 Task: Open Card Card0000000065 in Board Board0000000017 in Workspace WS0000000006 in Trello. Add Member Ayush98111@gmail.com to Card Card0000000065 in Board Board0000000017 in Workspace WS0000000006 in Trello. Add Purple Label titled Label0000000065 to Card Card0000000065 in Board Board0000000017 in Workspace WS0000000006 in Trello. Add Checklist CL0000000065 to Card Card0000000065 in Board Board0000000017 in Workspace WS0000000006 in Trello. Add Dates with Start Date as Aug 01 2023 and Due Date as Aug 31 2023 to Card Card0000000065 in Board Board0000000017 in Workspace WS0000000006 in Trello
Action: Mouse moved to (145, 436)
Screenshot: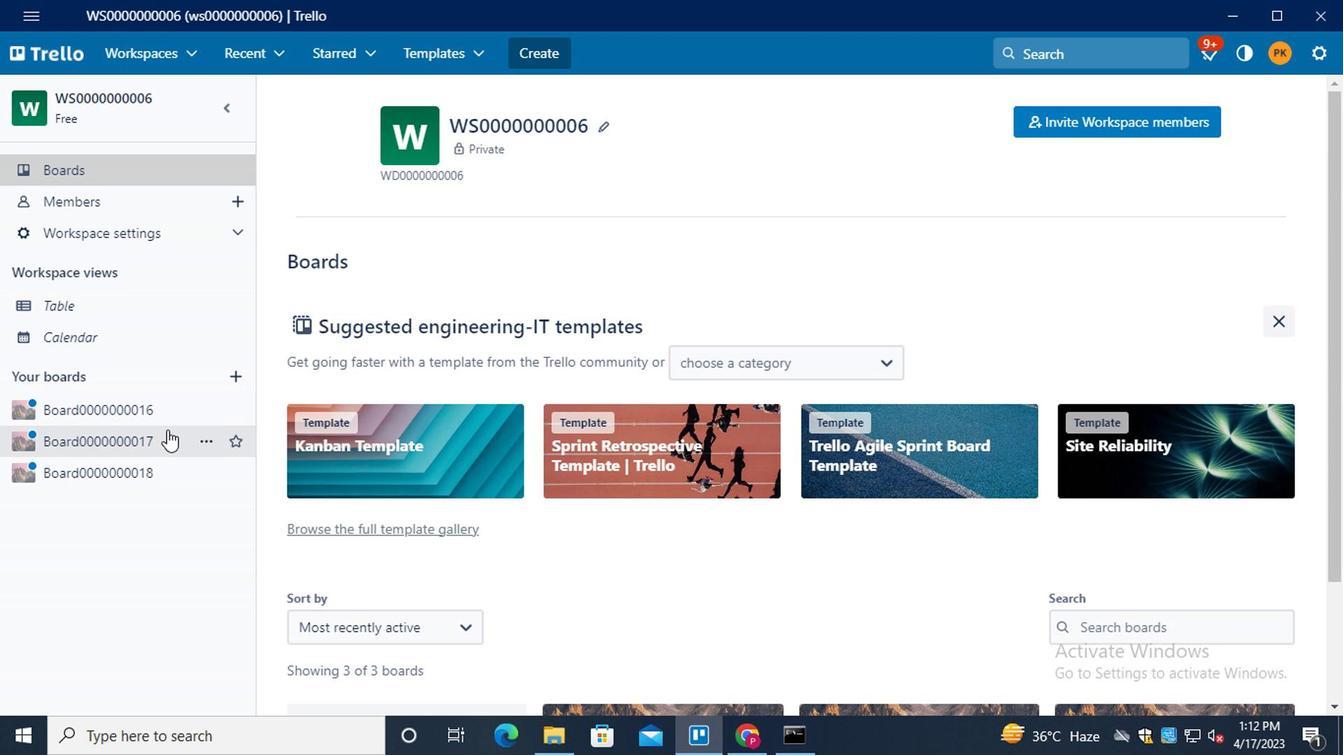 
Action: Mouse pressed left at (145, 436)
Screenshot: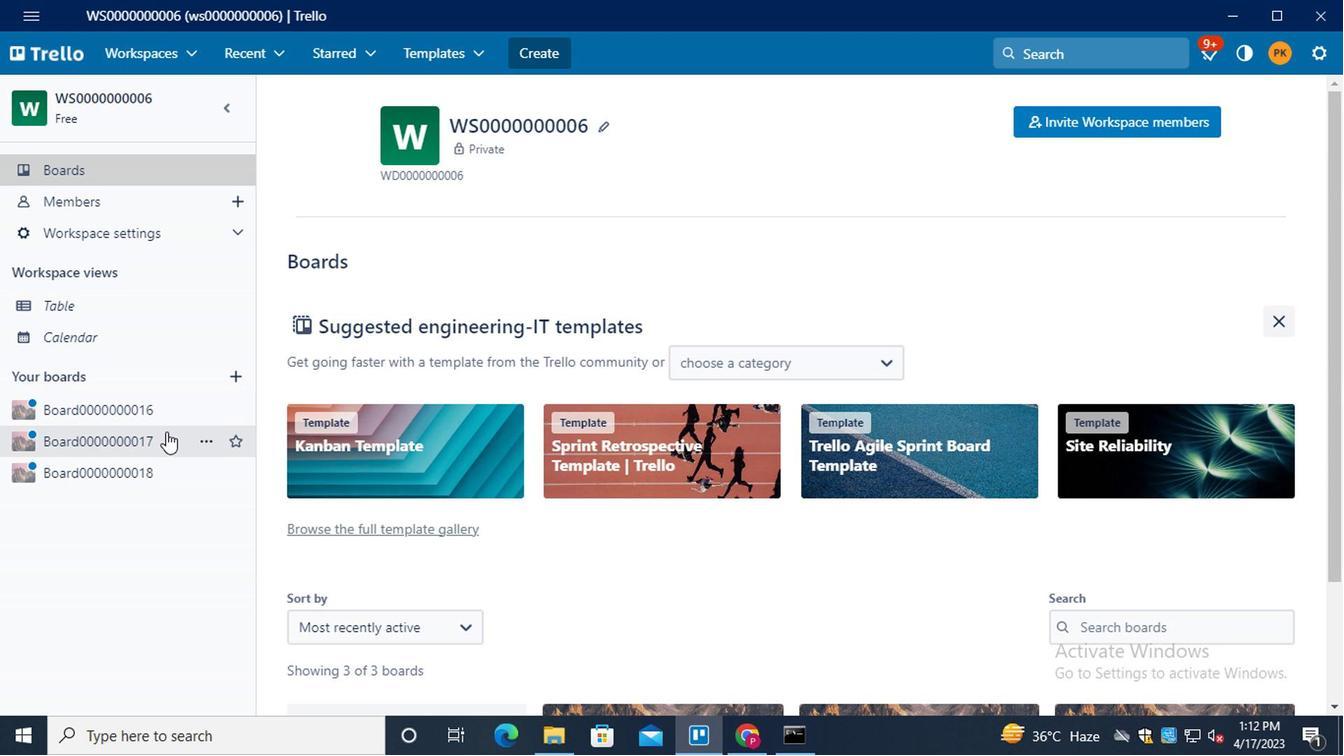 
Action: Mouse moved to (354, 173)
Screenshot: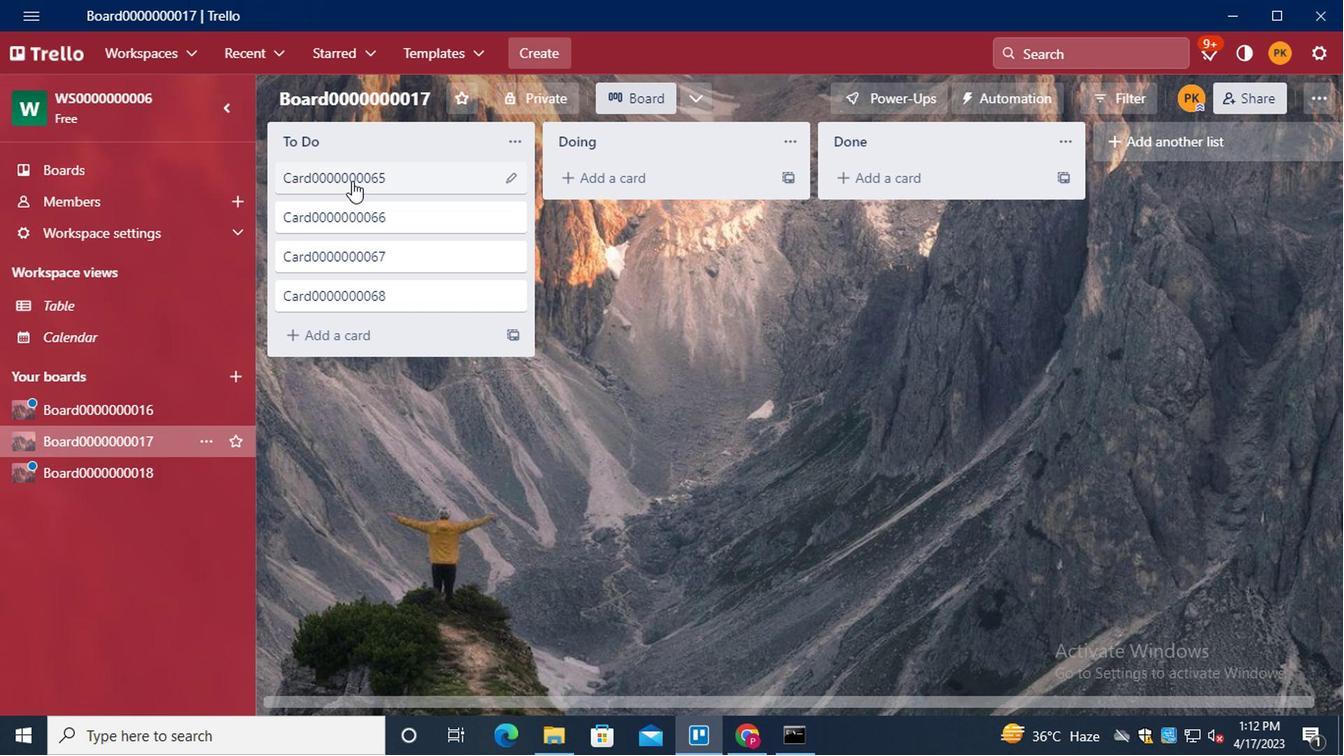 
Action: Mouse pressed left at (354, 173)
Screenshot: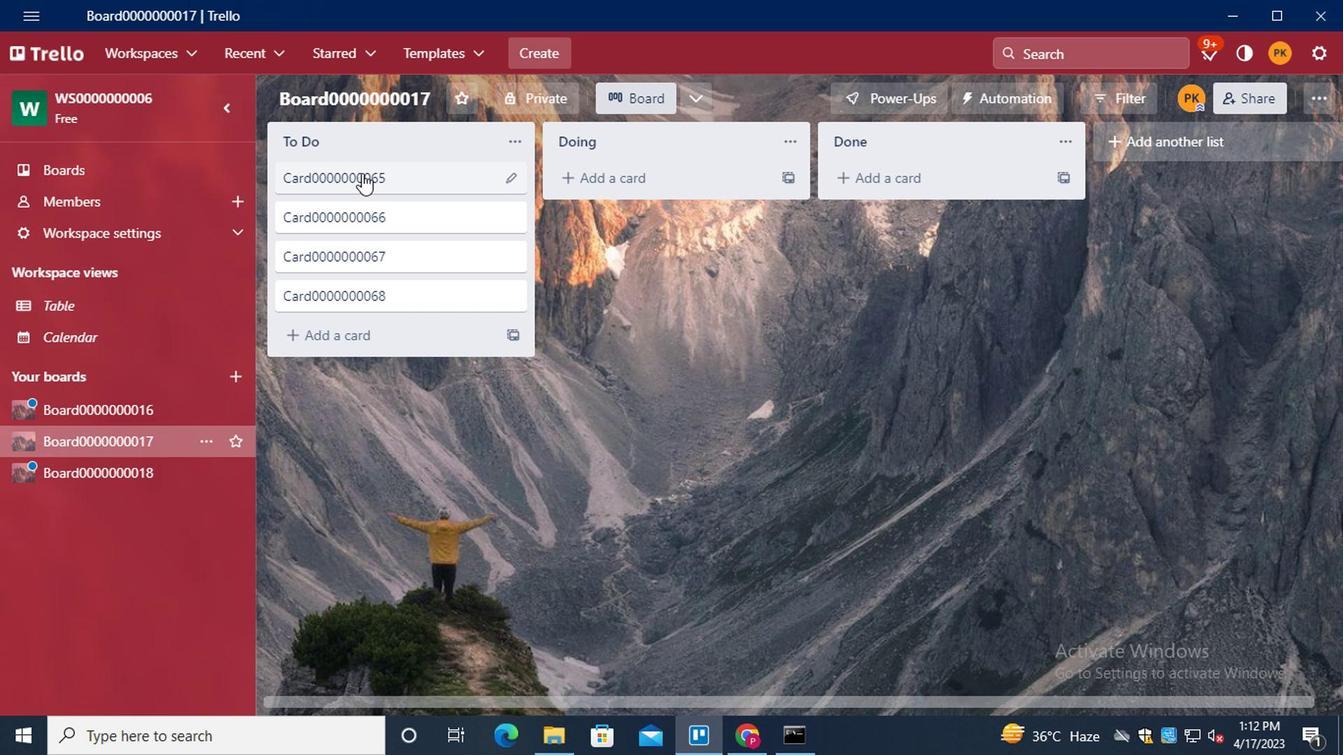 
Action: Mouse moved to (941, 190)
Screenshot: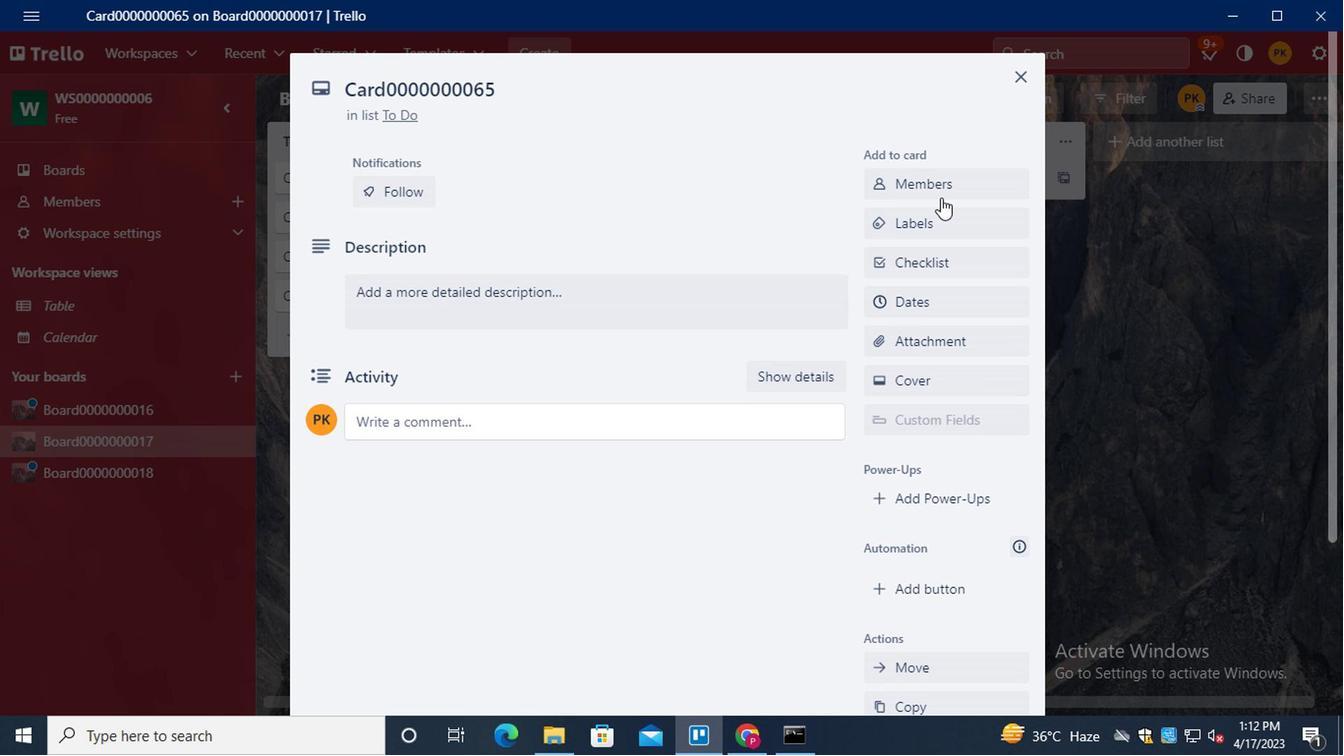 
Action: Mouse pressed left at (941, 190)
Screenshot: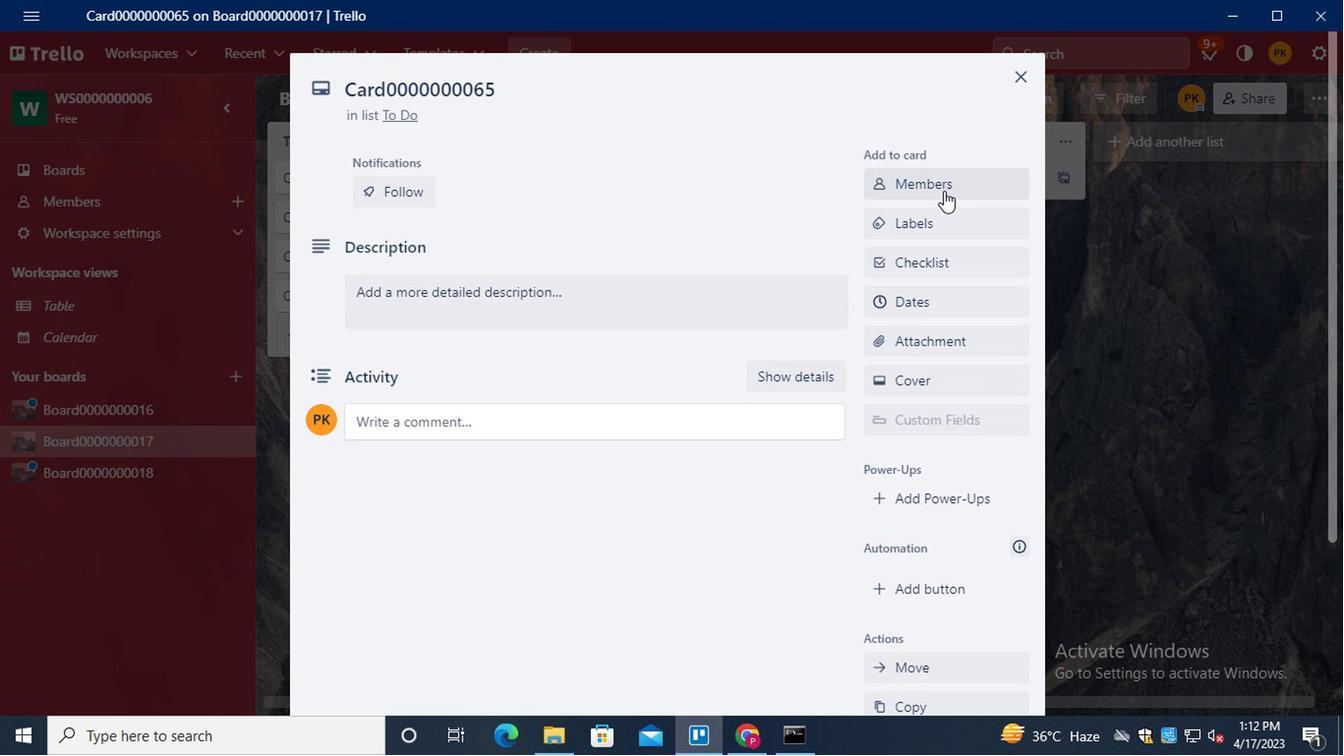 
Action: Key pressed <Key.shift>
Screenshot: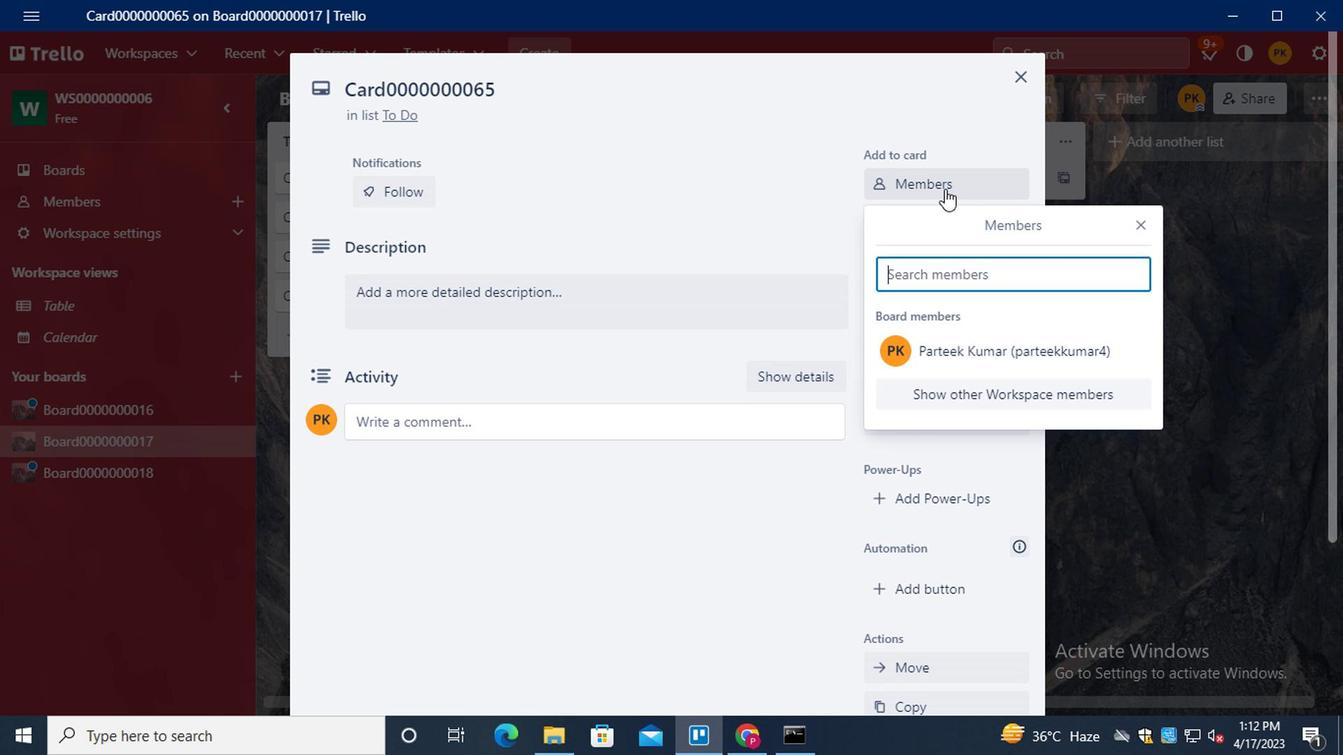 
Action: Mouse moved to (921, 186)
Screenshot: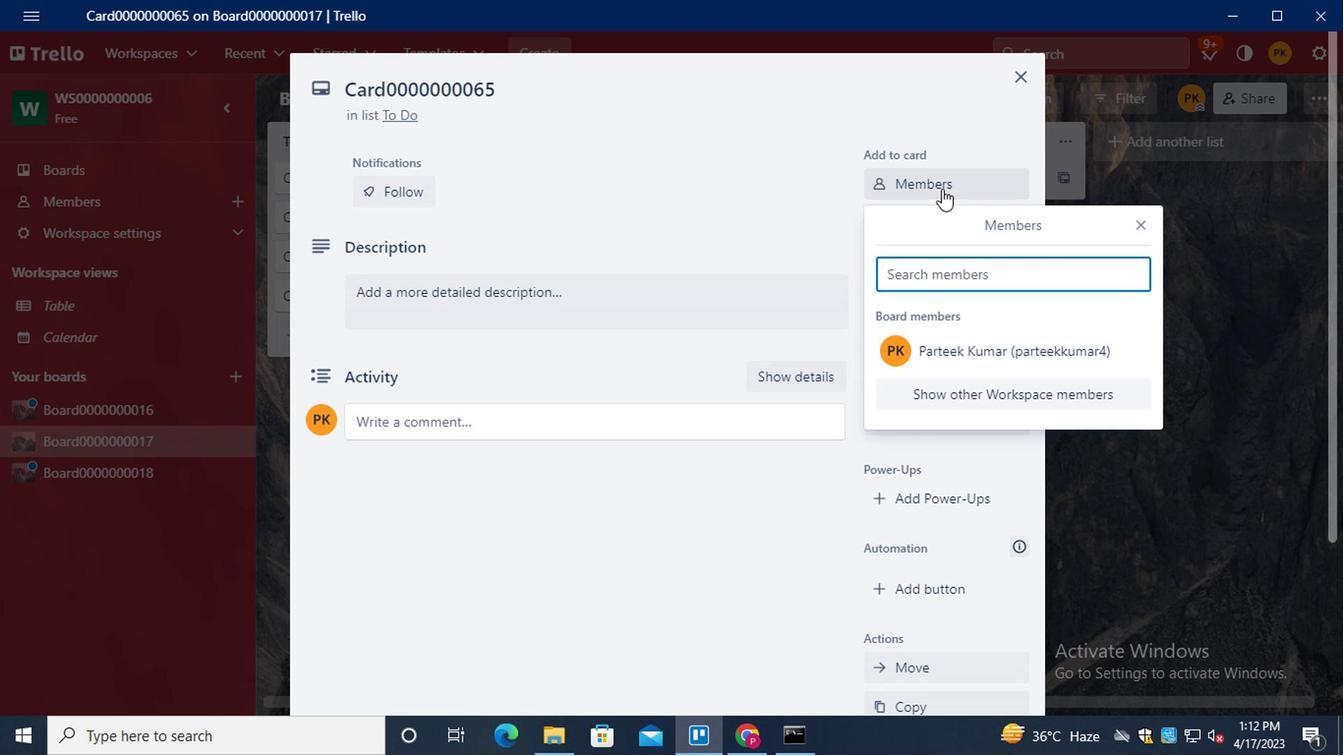 
Action: Key pressed AYUSH98111<Key.shift>@GMAIL.COM
Screenshot: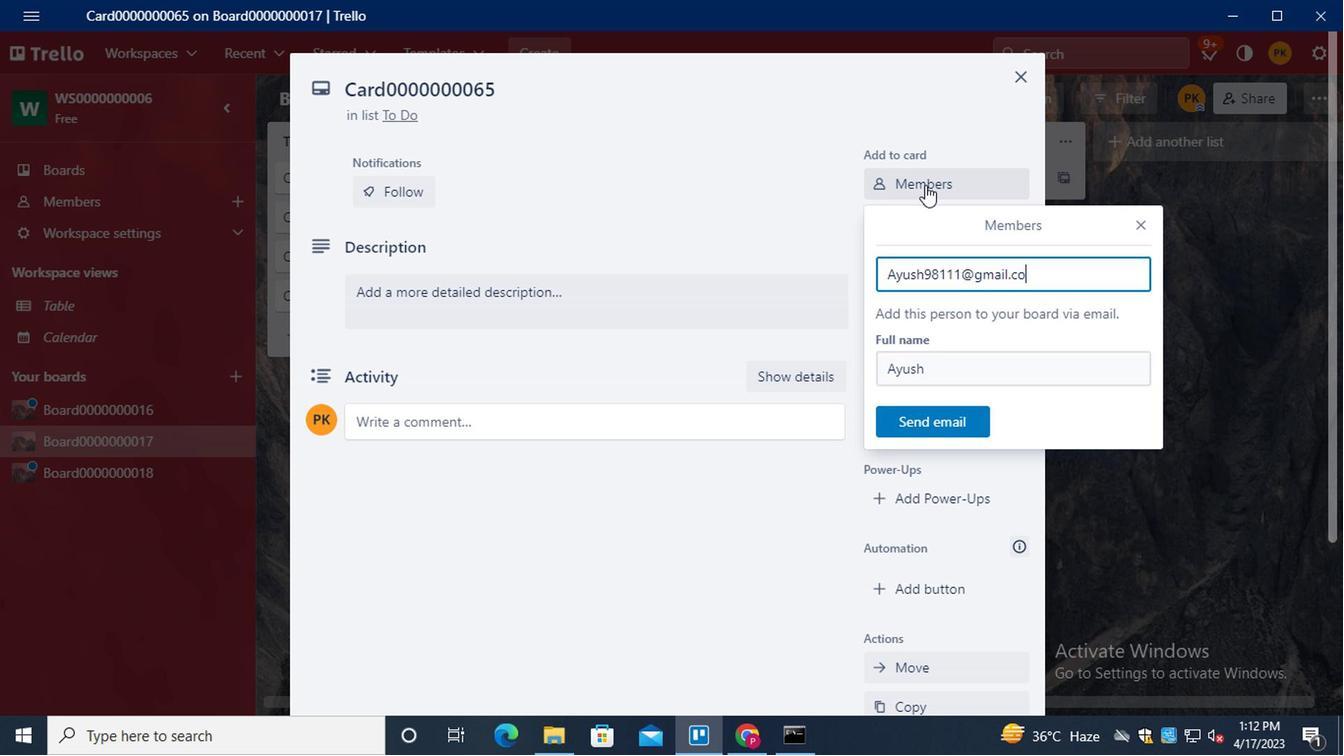 
Action: Mouse moved to (926, 420)
Screenshot: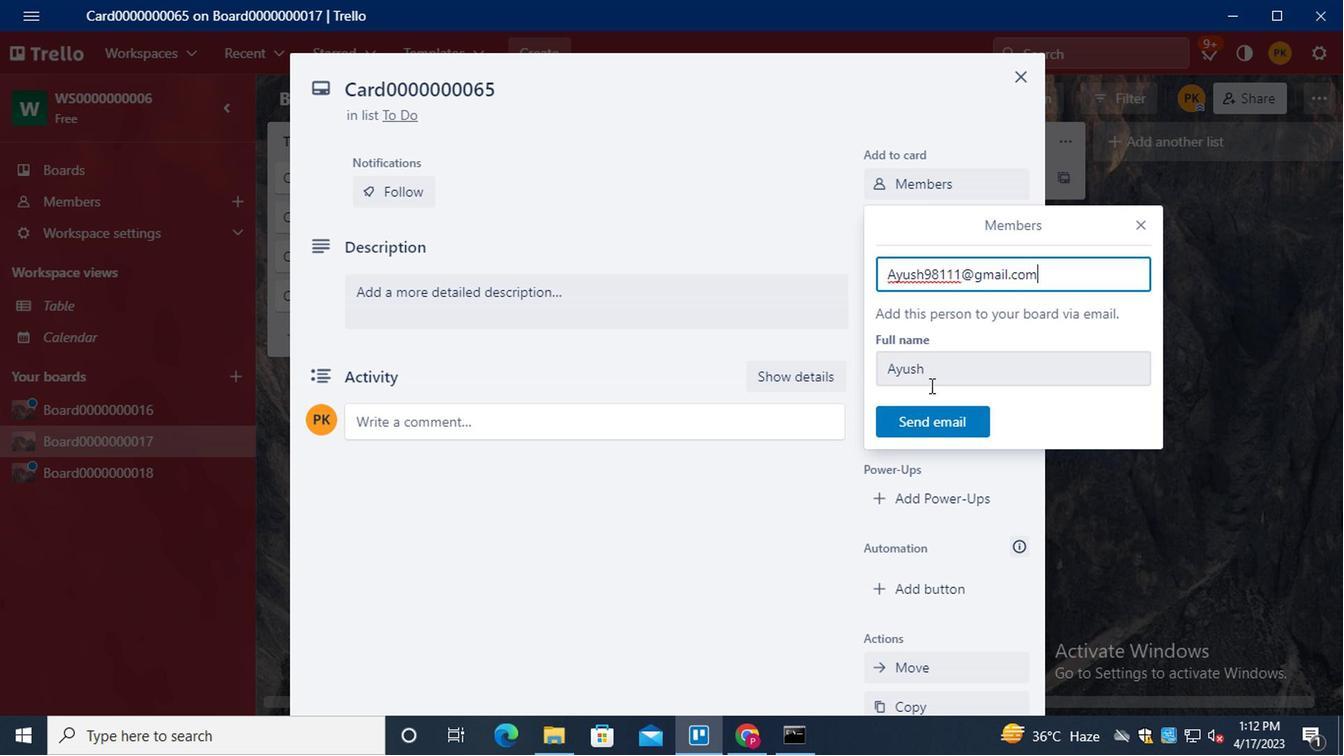 
Action: Mouse pressed left at (926, 420)
Screenshot: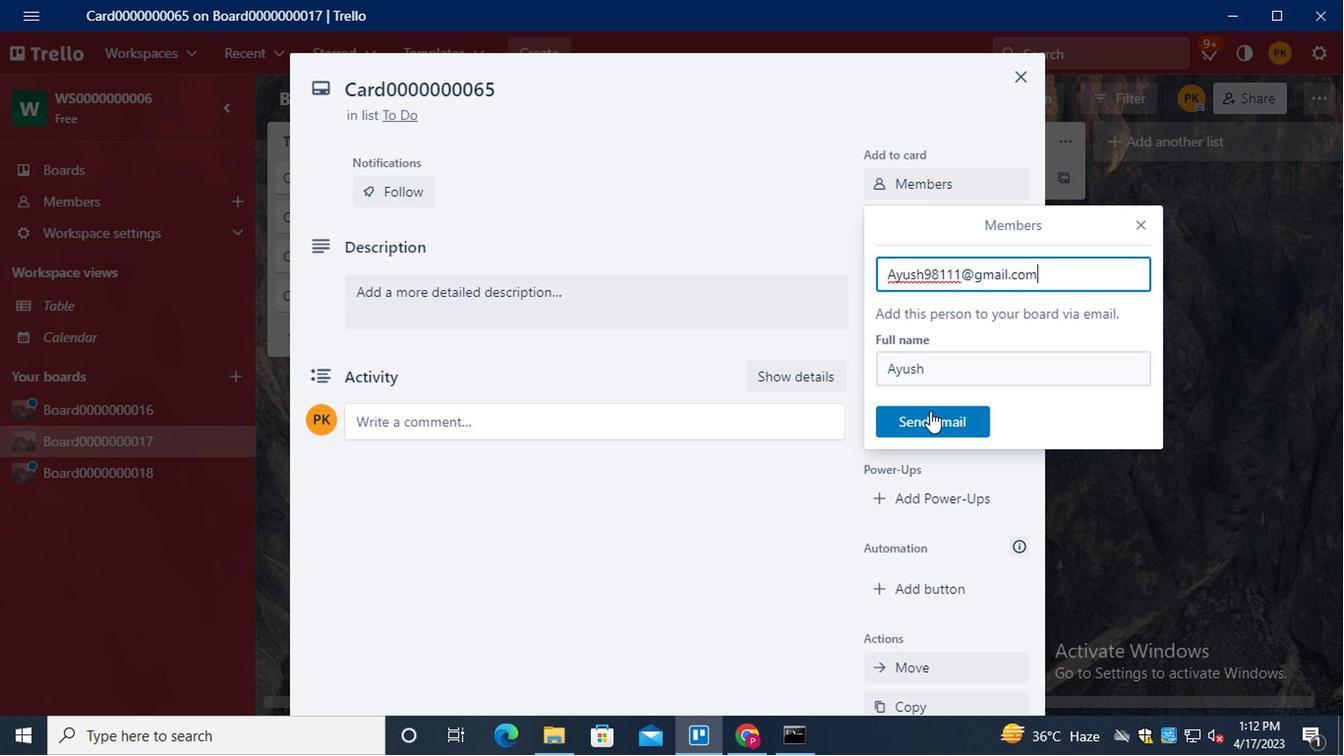 
Action: Mouse moved to (917, 236)
Screenshot: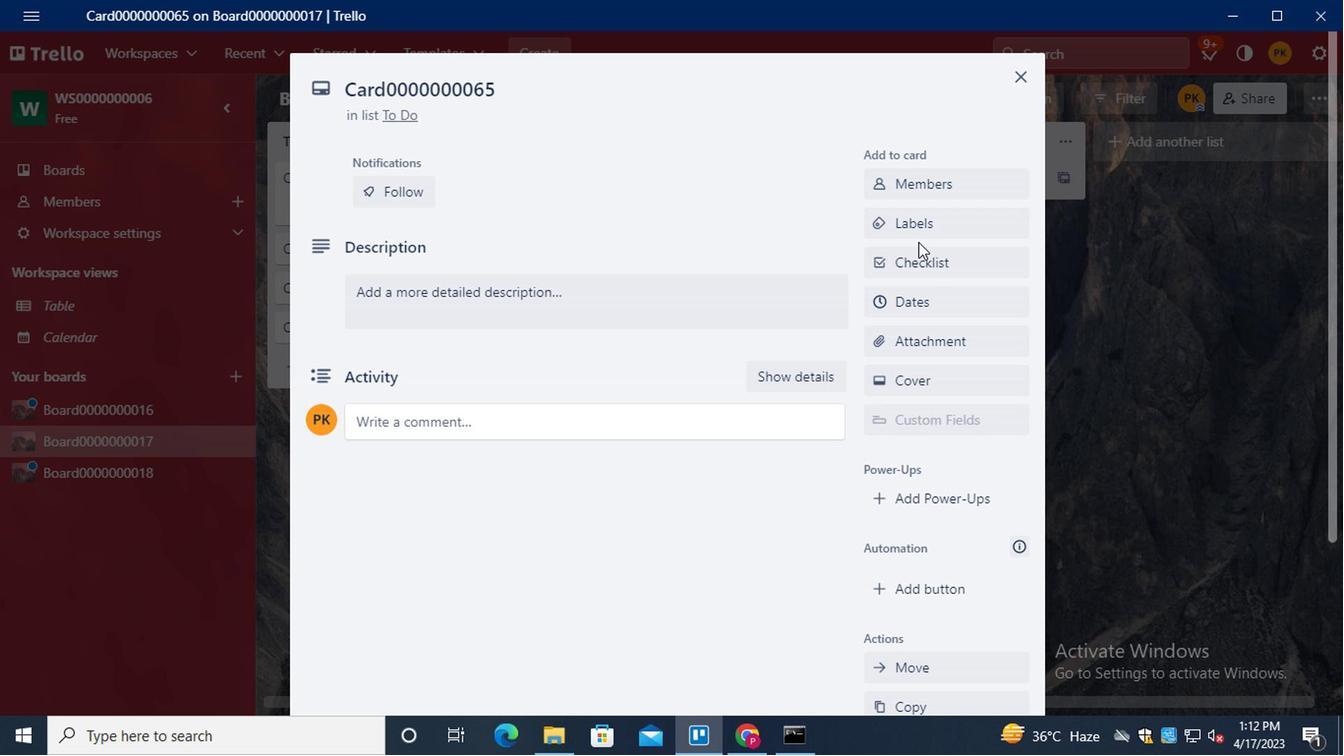 
Action: Mouse pressed left at (917, 236)
Screenshot: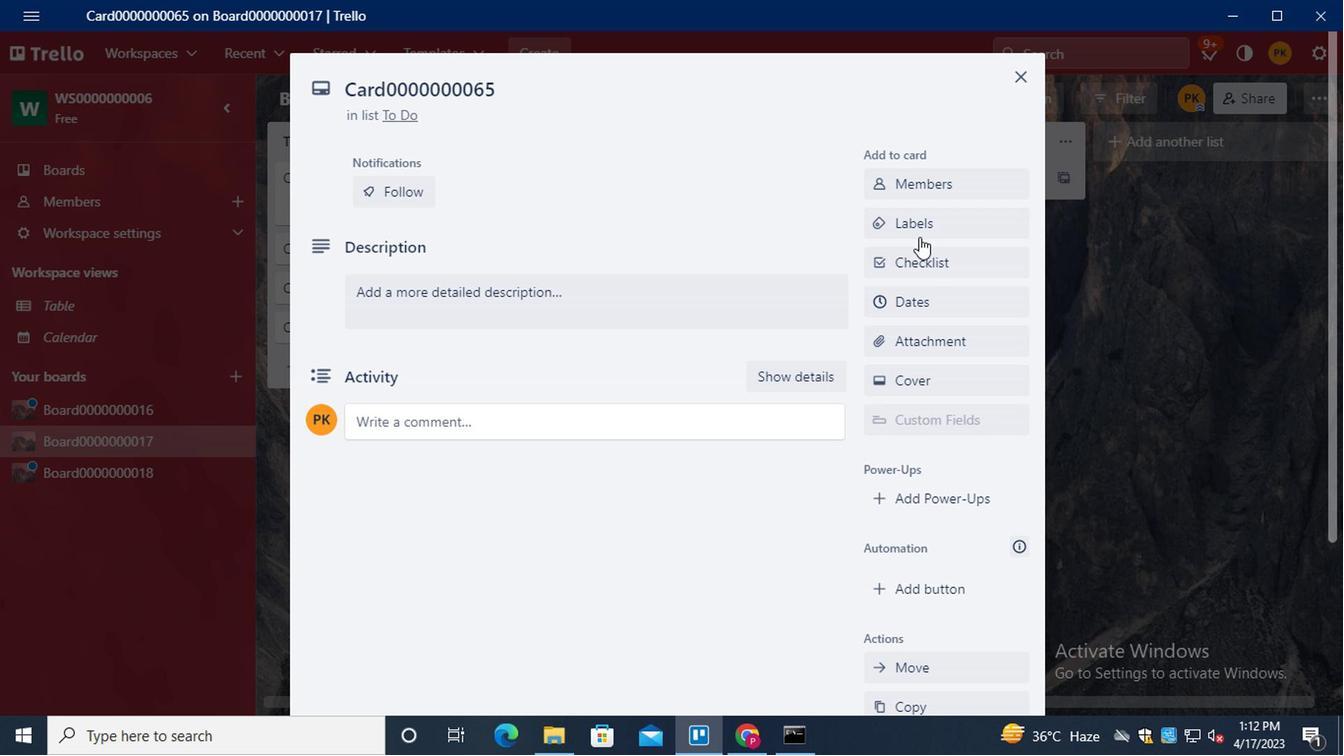 
Action: Mouse moved to (977, 443)
Screenshot: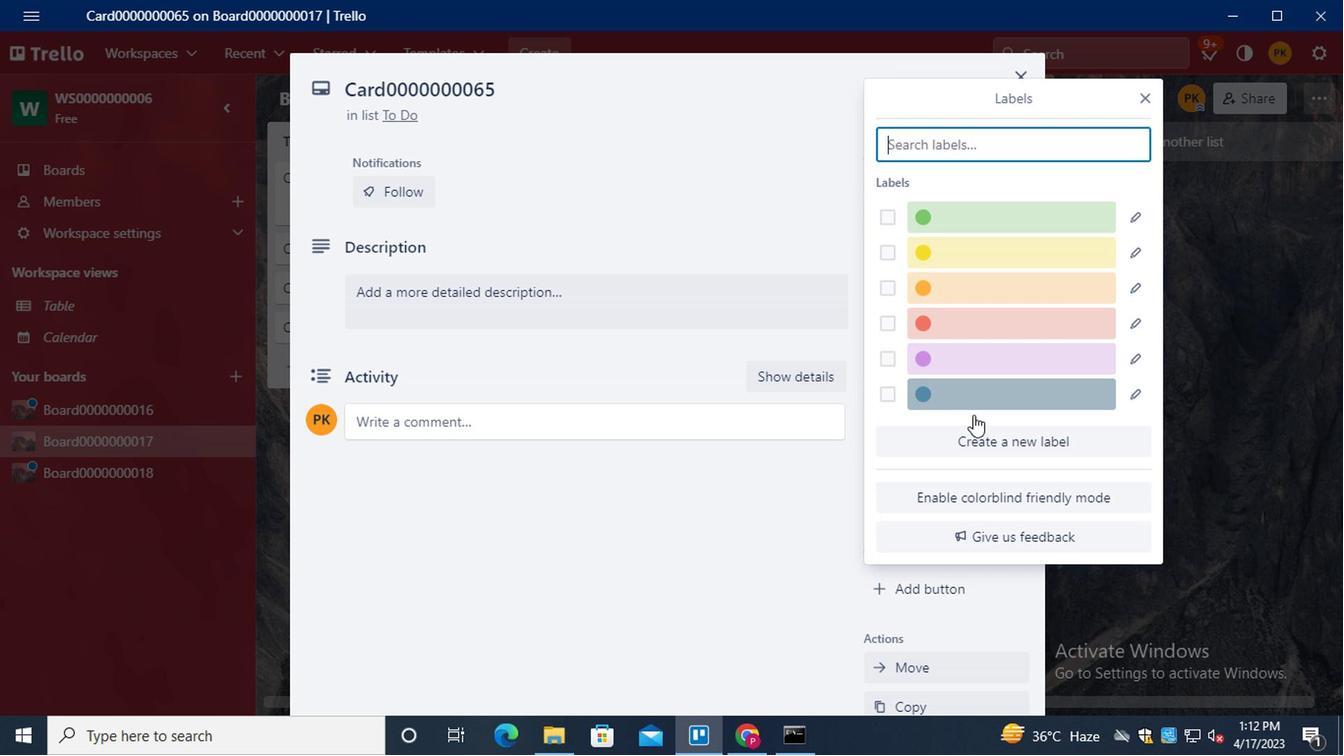 
Action: Mouse pressed left at (977, 443)
Screenshot: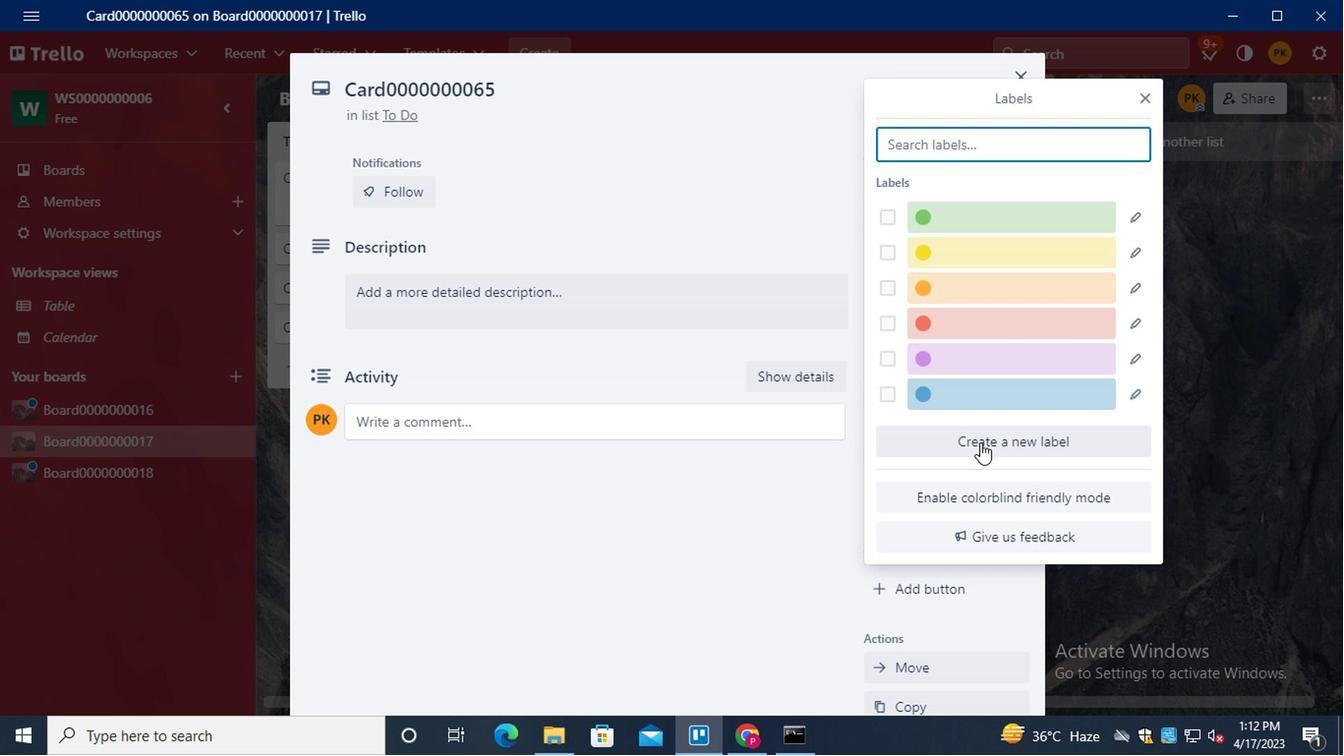 
Action: Mouse moved to (973, 436)
Screenshot: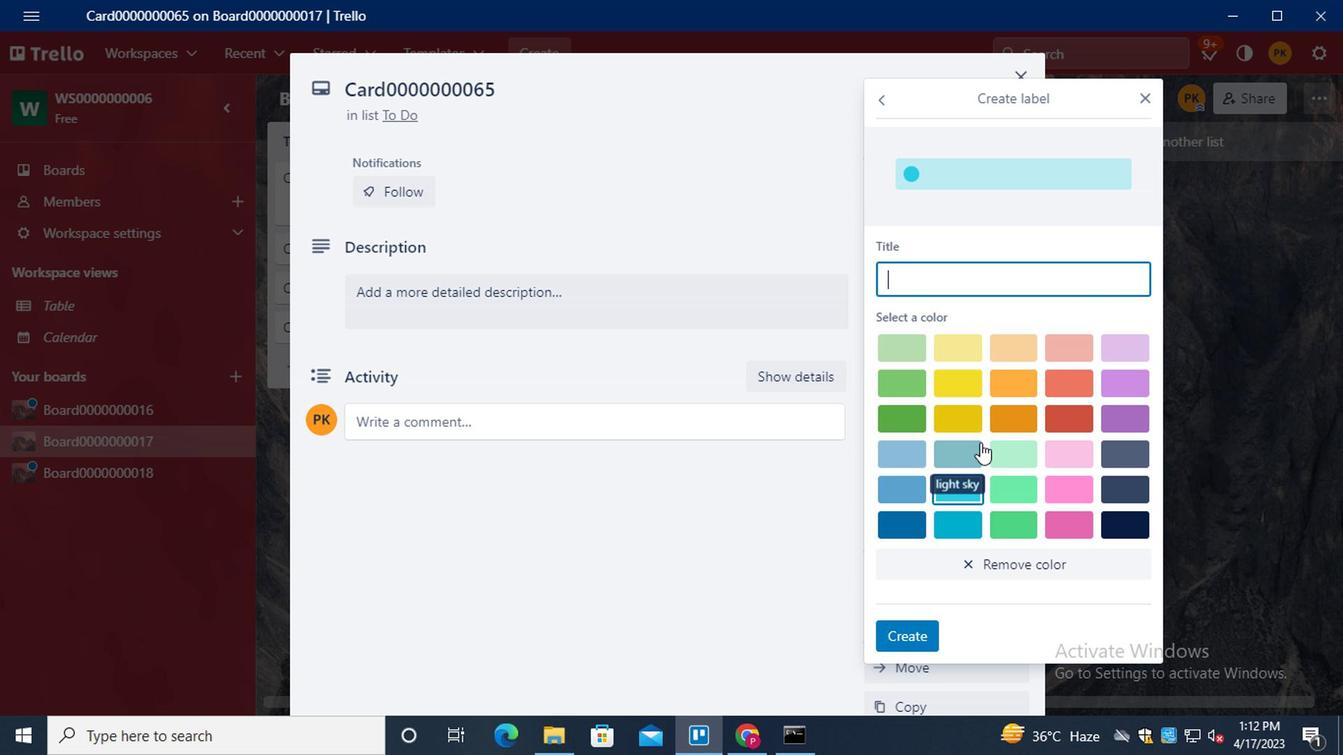 
Action: Key pressed <Key.shift>LABEL0000000065
Screenshot: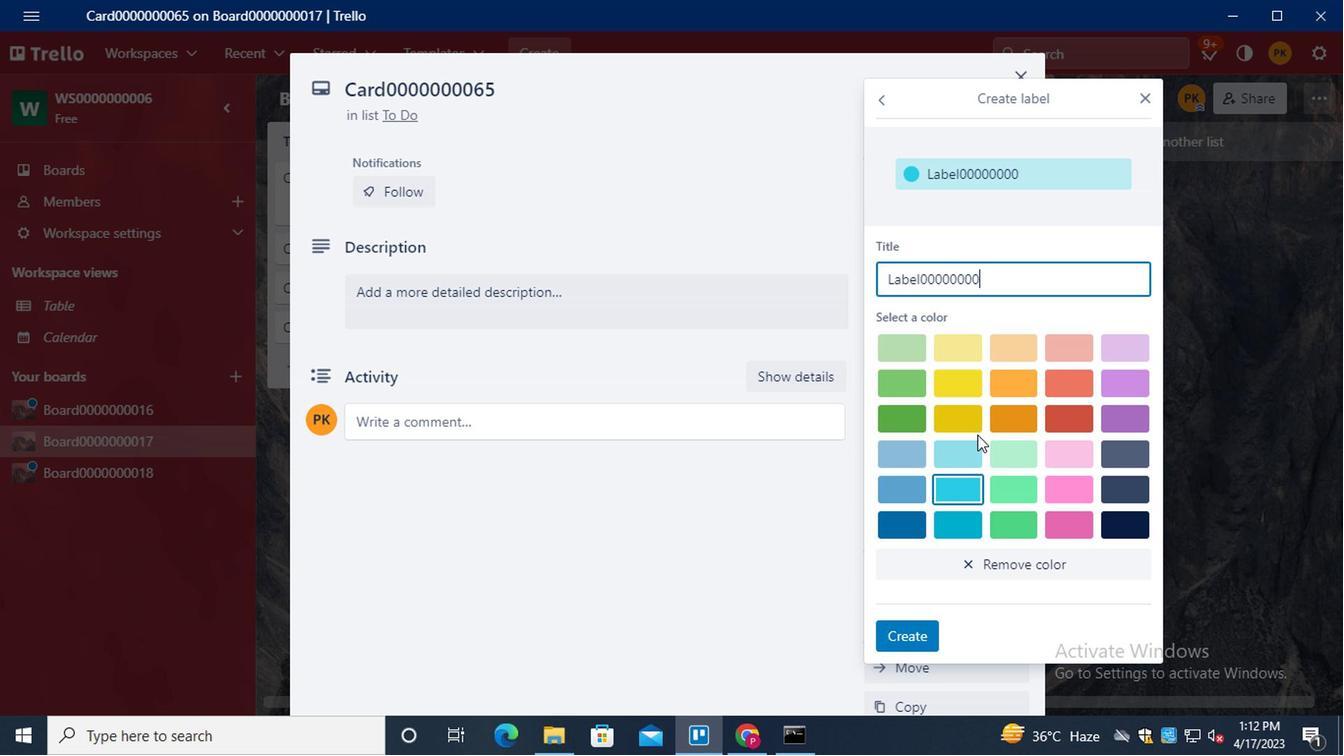 
Action: Mouse moved to (1127, 392)
Screenshot: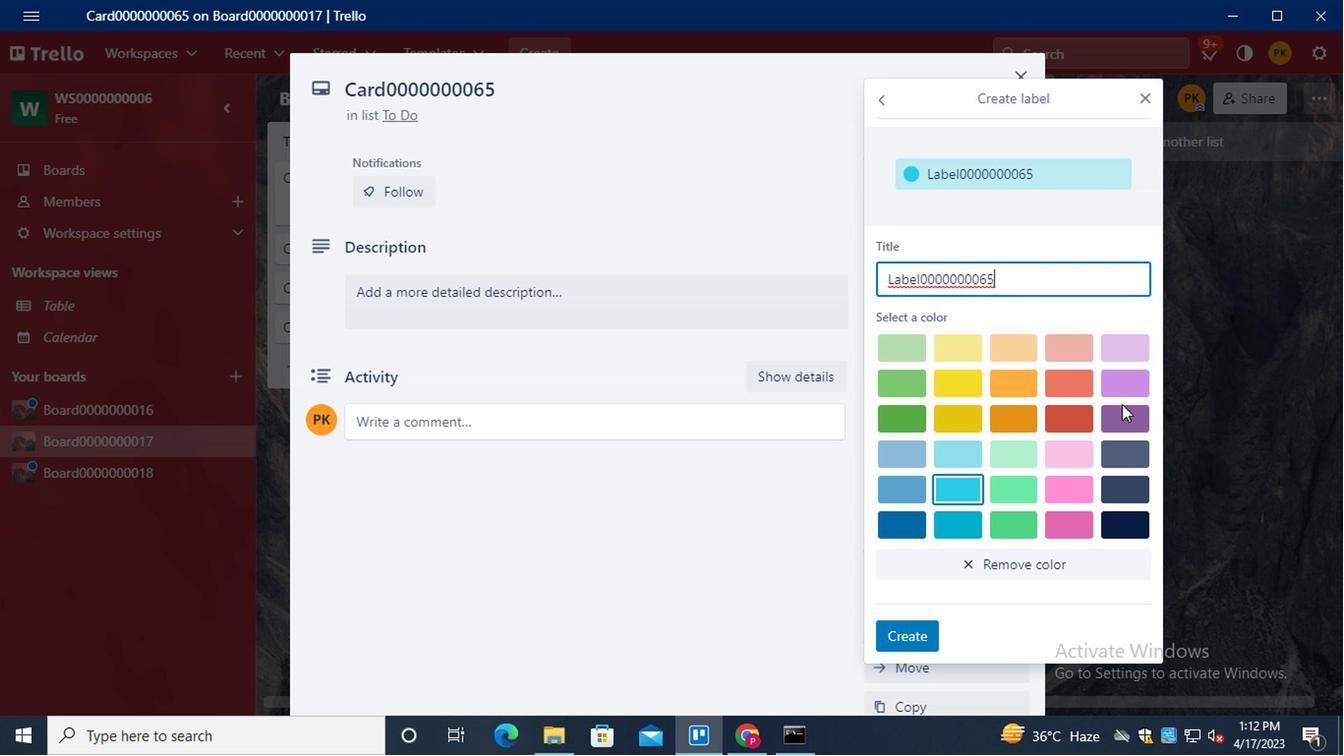 
Action: Mouse pressed left at (1127, 392)
Screenshot: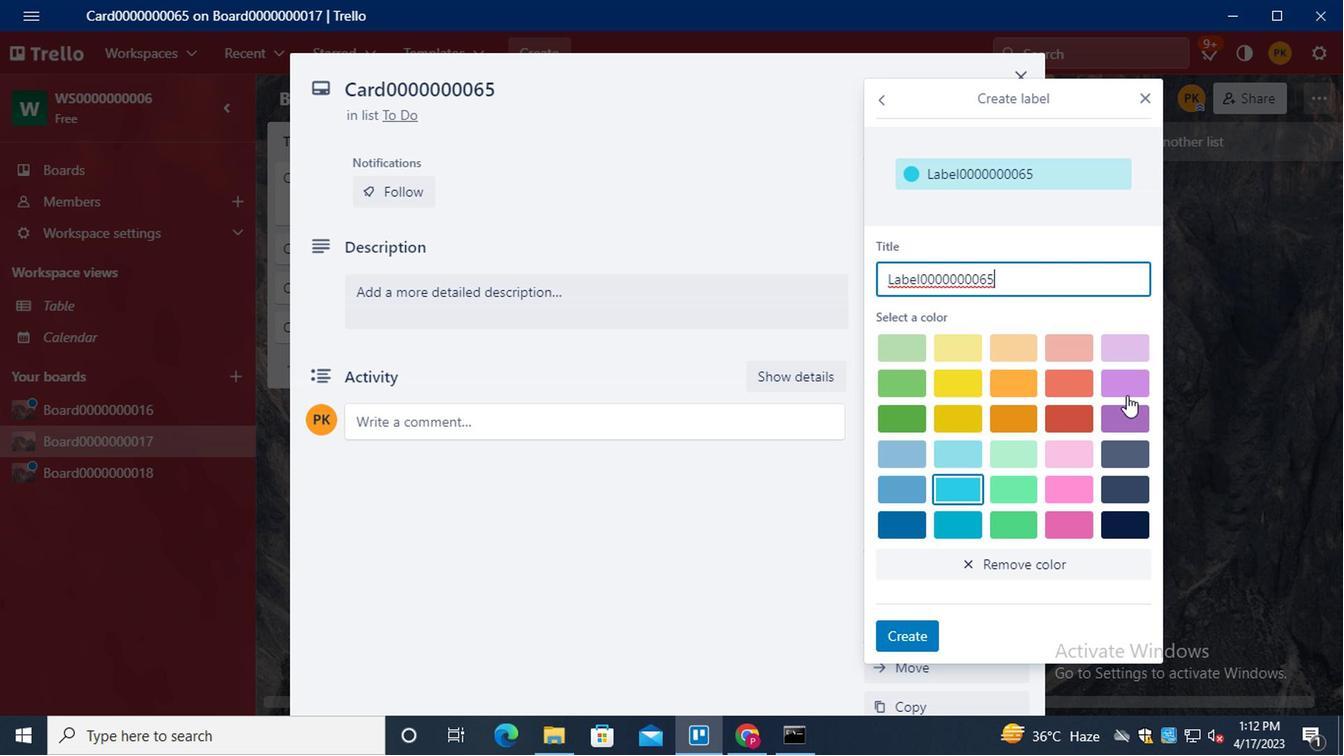 
Action: Mouse moved to (912, 636)
Screenshot: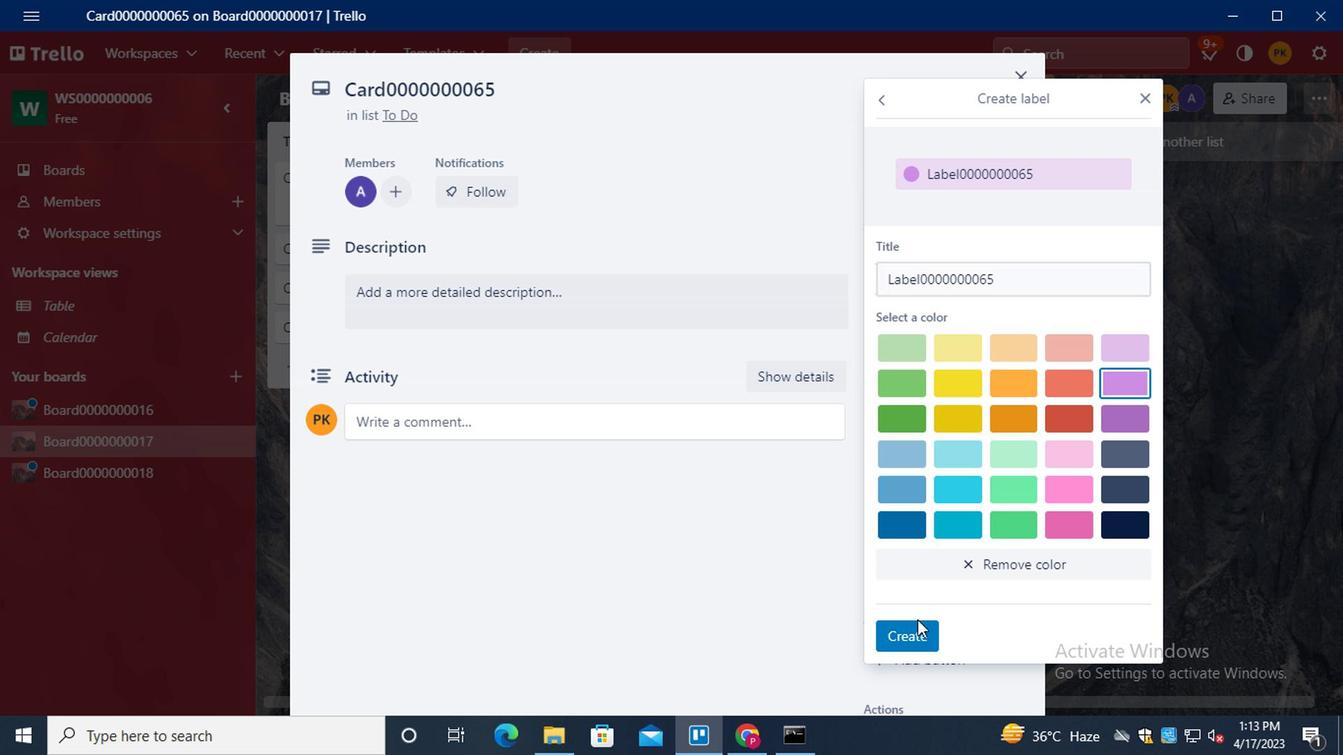 
Action: Mouse pressed left at (912, 636)
Screenshot: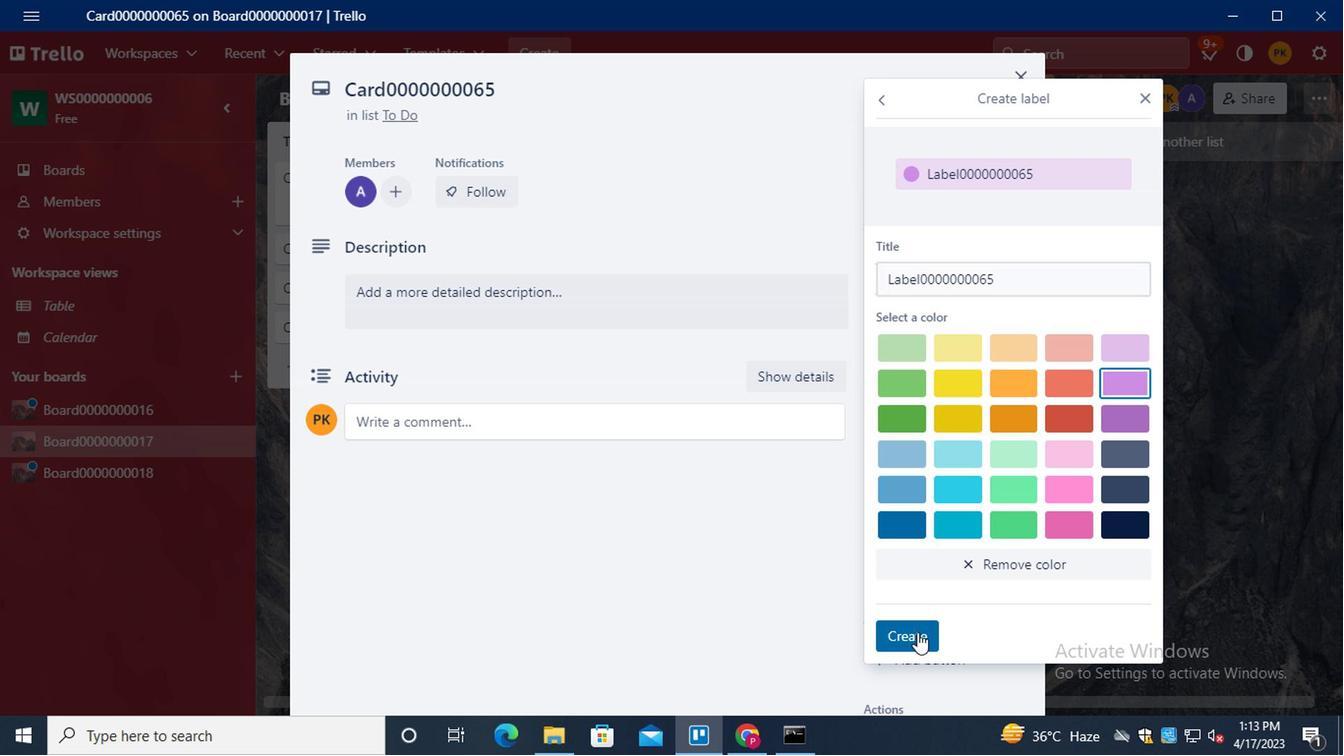 
Action: Mouse moved to (1144, 100)
Screenshot: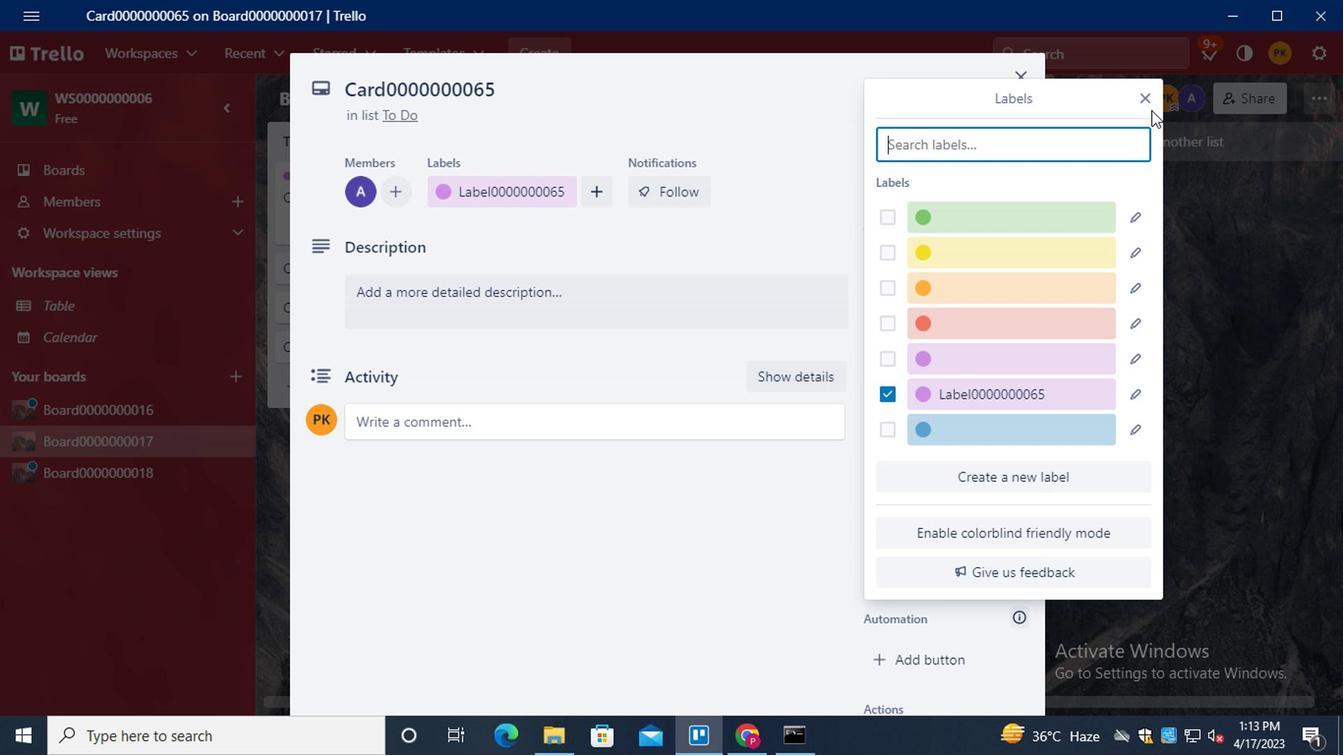 
Action: Mouse pressed left at (1144, 100)
Screenshot: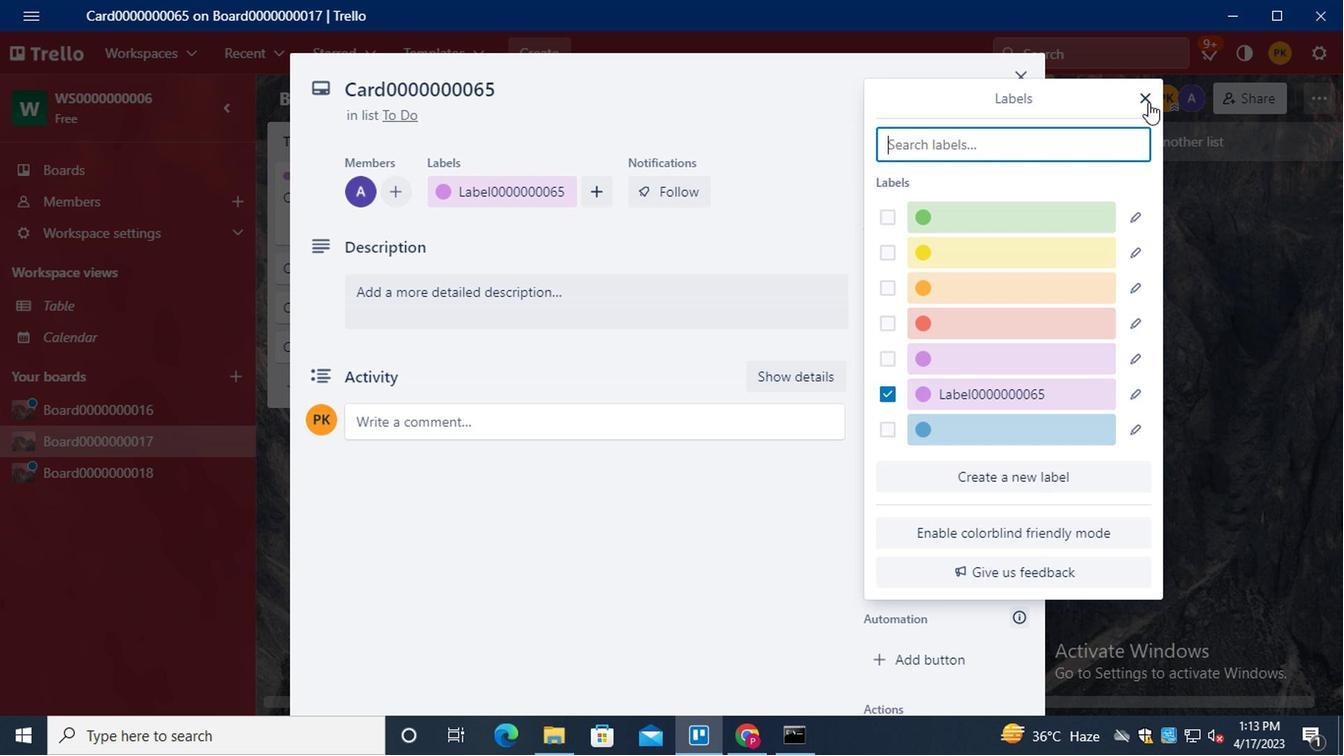 
Action: Mouse moved to (917, 331)
Screenshot: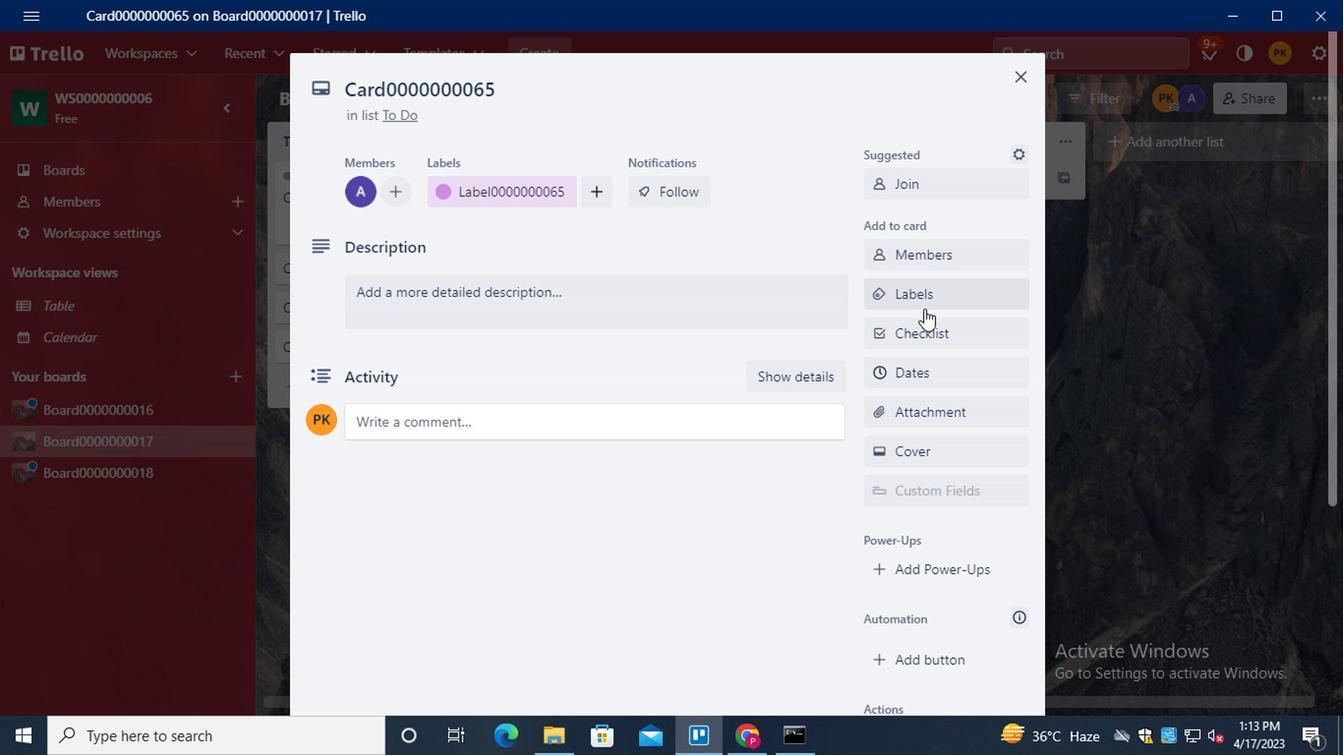 
Action: Mouse pressed left at (917, 331)
Screenshot: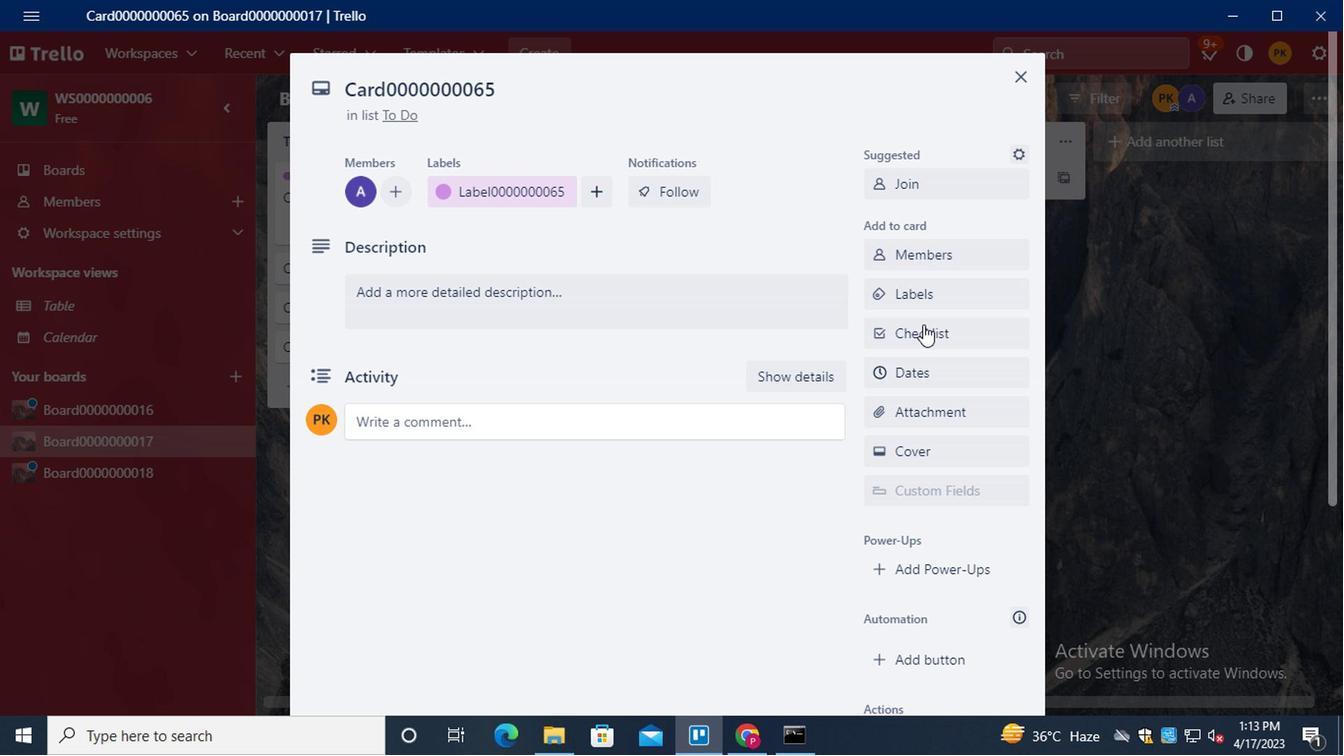 
Action: Key pressed <Key.shift><Key.shift>CL0000000065
Screenshot: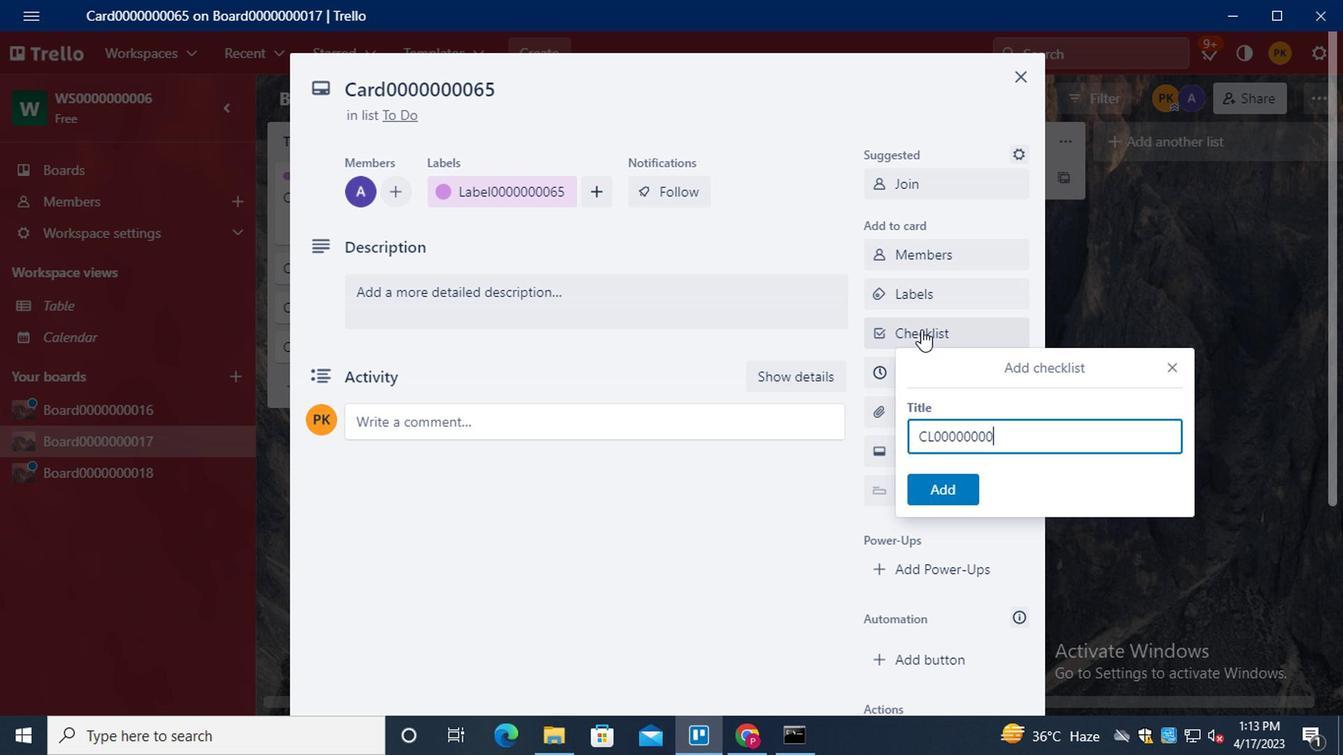 
Action: Mouse moved to (918, 478)
Screenshot: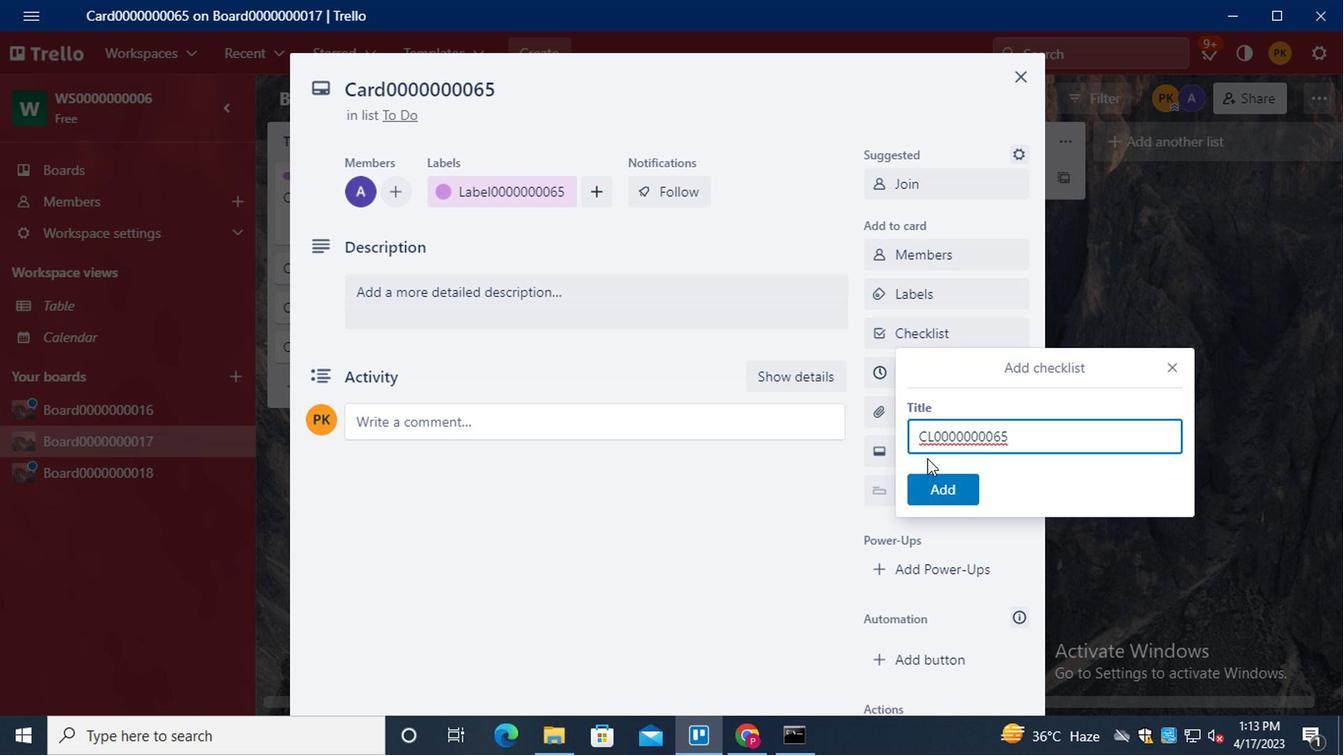 
Action: Mouse pressed left at (918, 478)
Screenshot: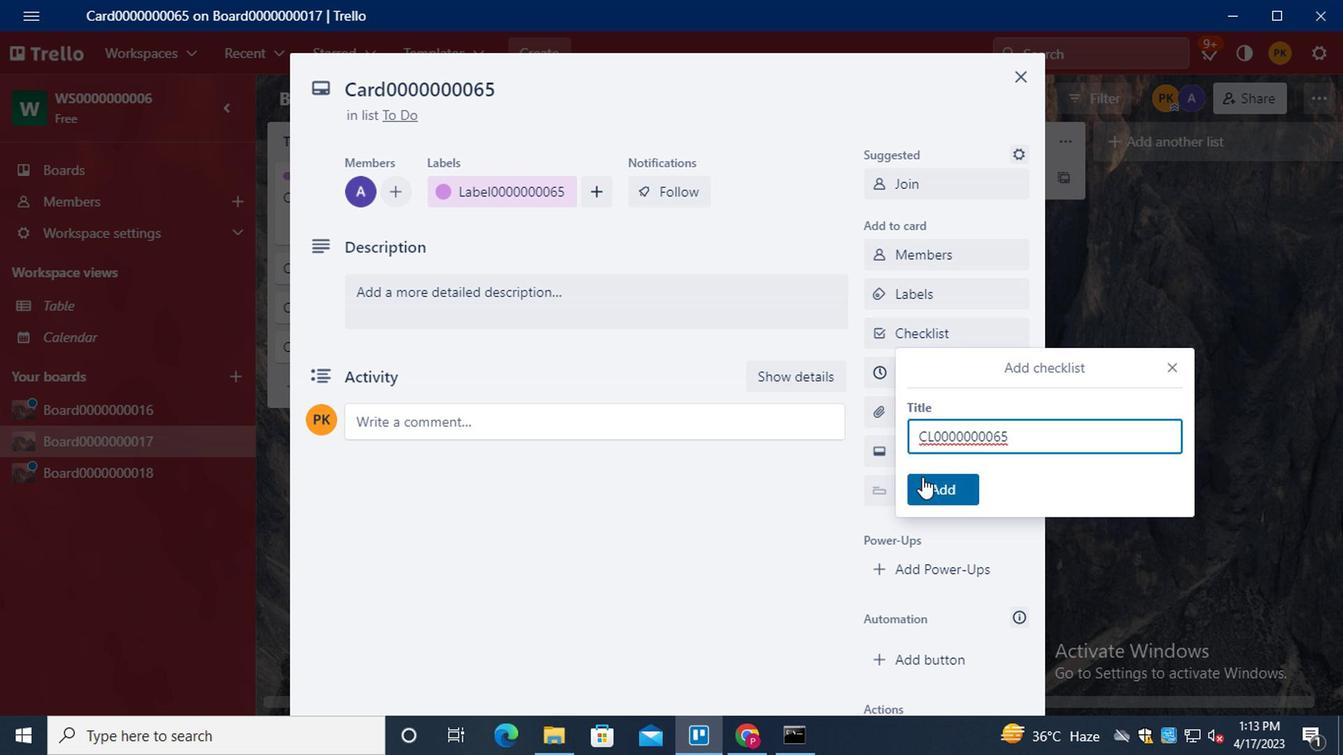 
Action: Mouse moved to (933, 375)
Screenshot: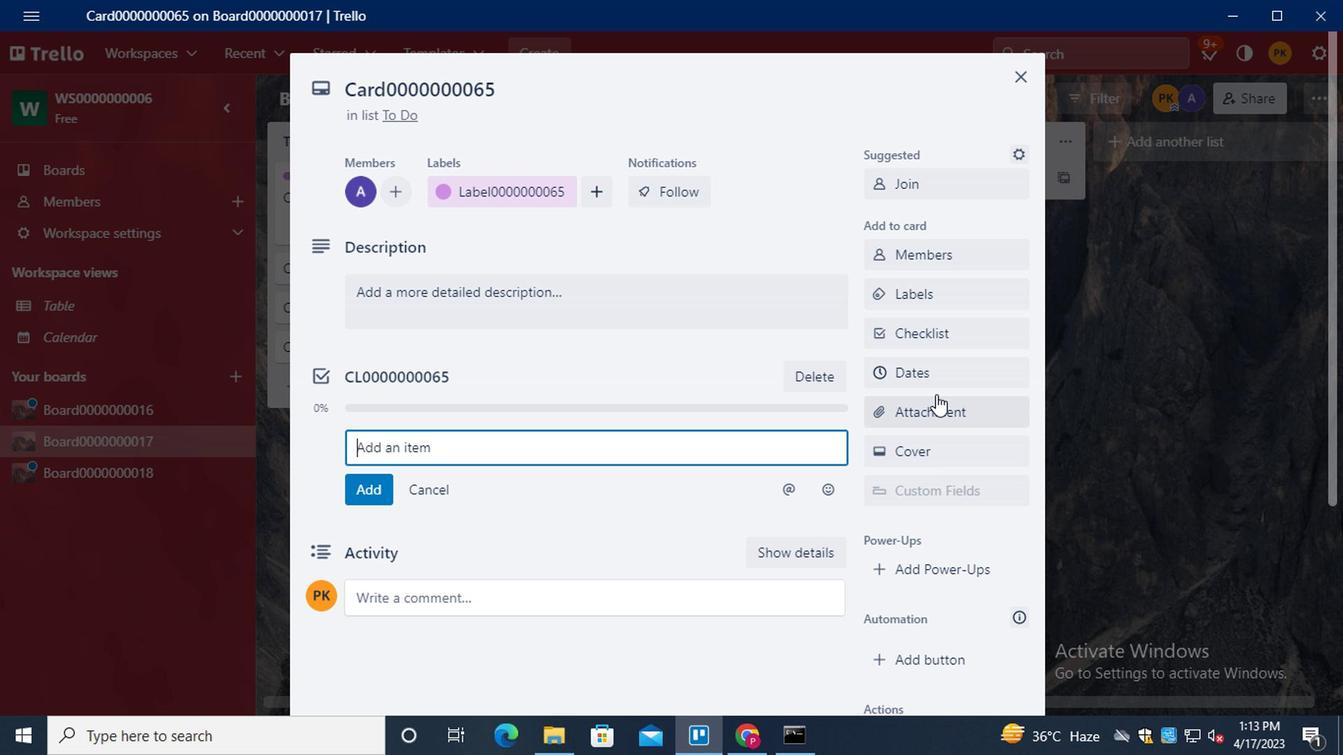 
Action: Mouse pressed left at (933, 375)
Screenshot: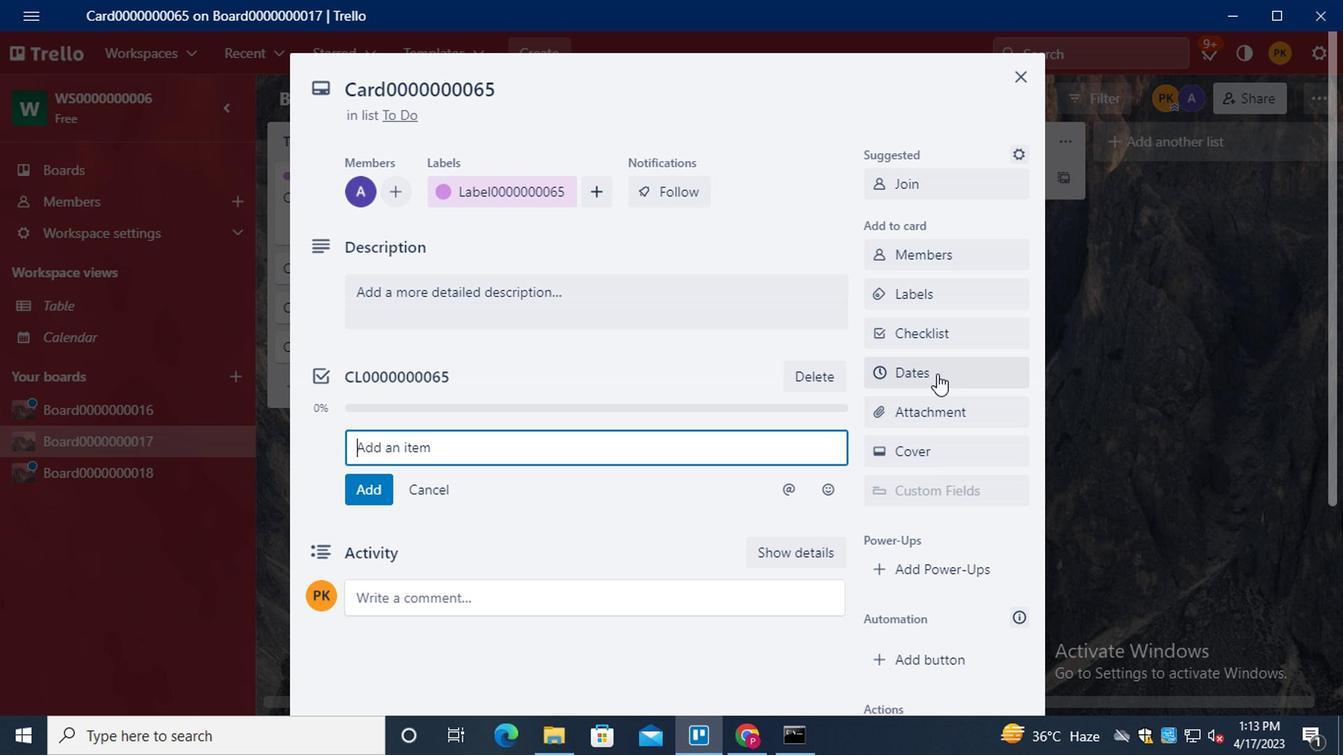 
Action: Mouse moved to (880, 452)
Screenshot: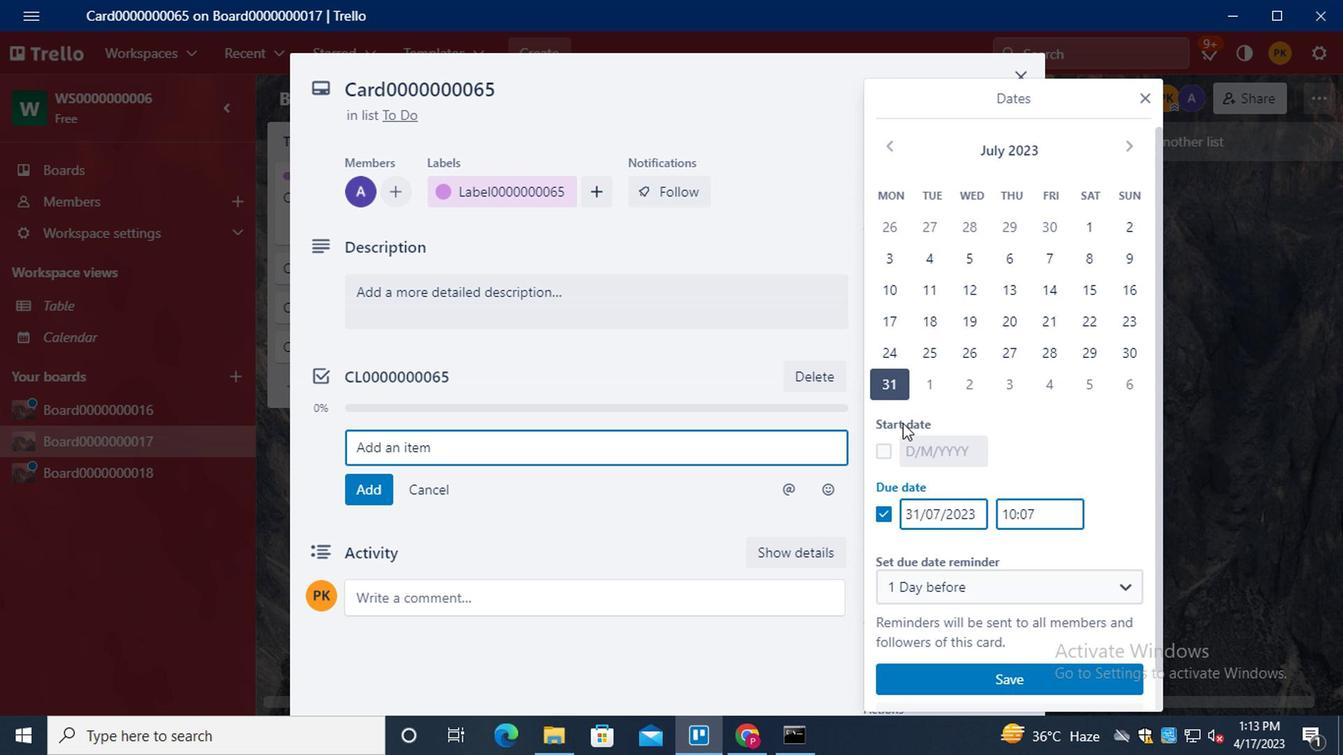 
Action: Mouse pressed left at (880, 452)
Screenshot: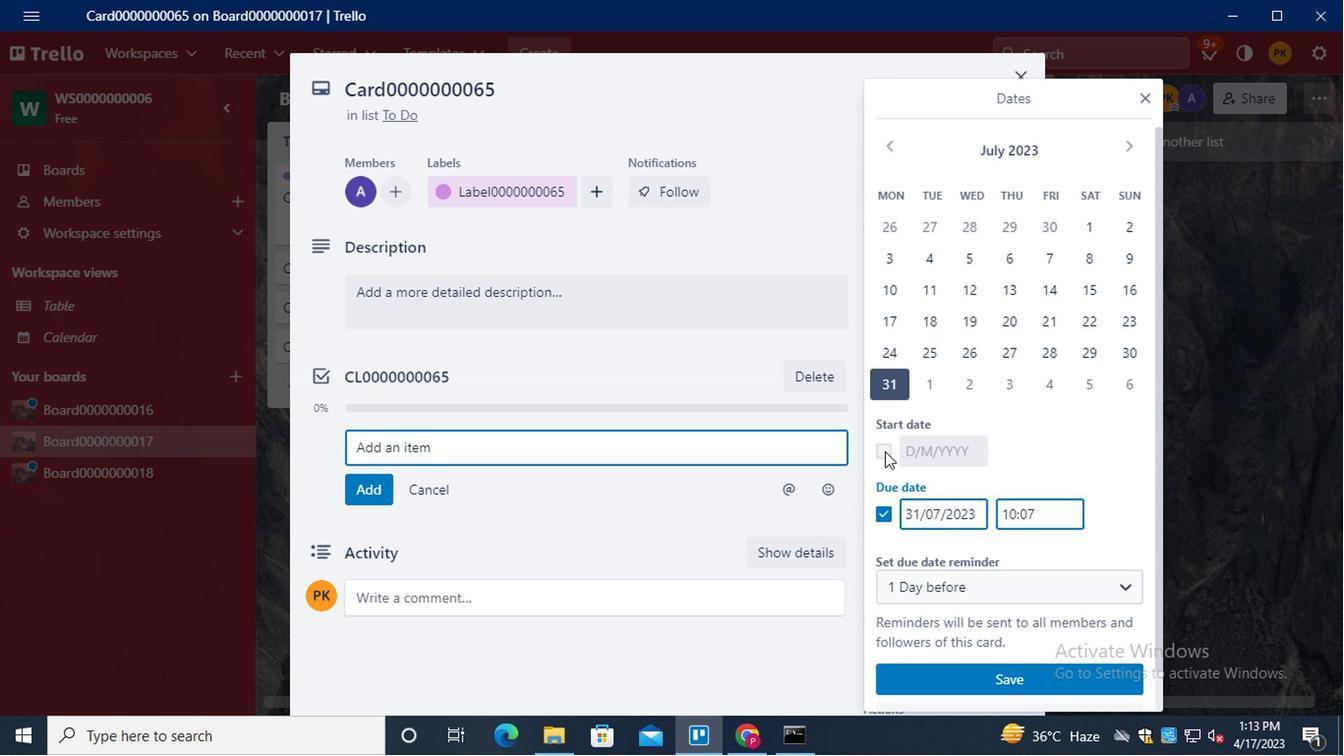 
Action: Mouse moved to (1127, 144)
Screenshot: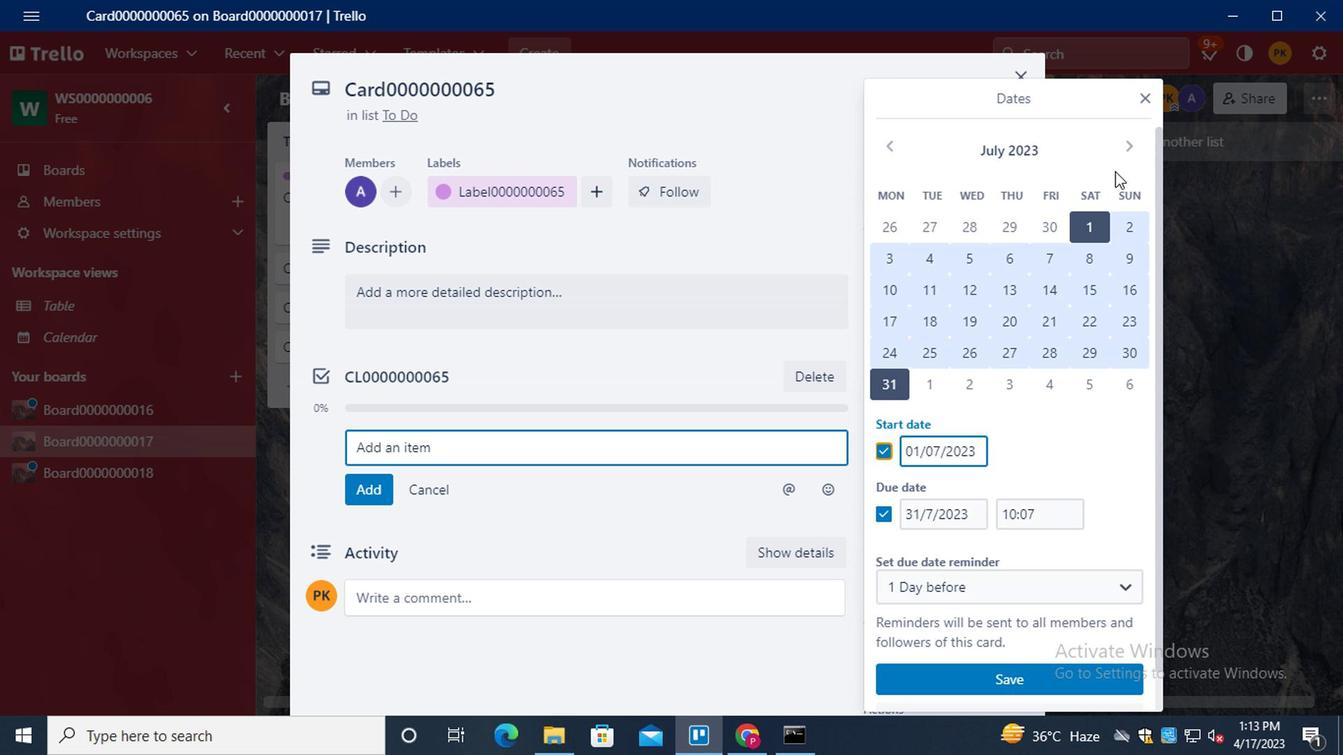 
Action: Mouse pressed left at (1127, 144)
Screenshot: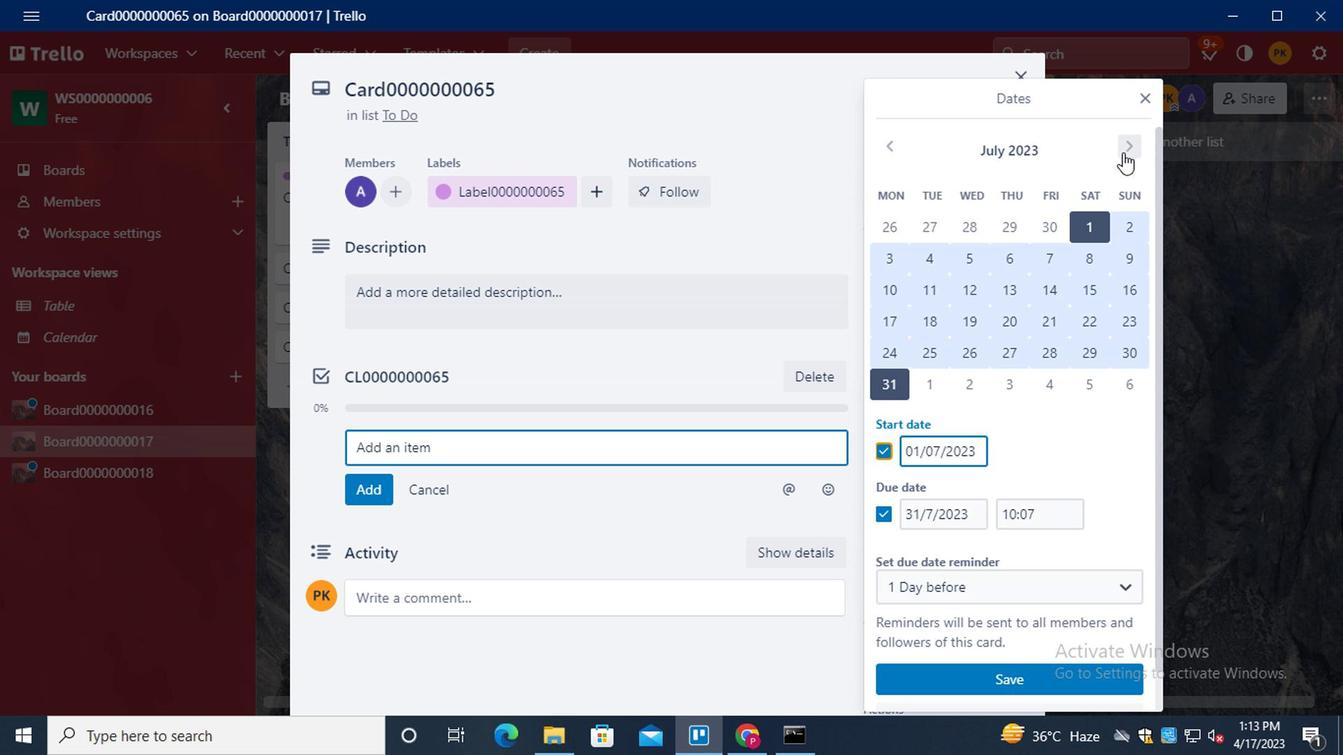
Action: Mouse moved to (917, 217)
Screenshot: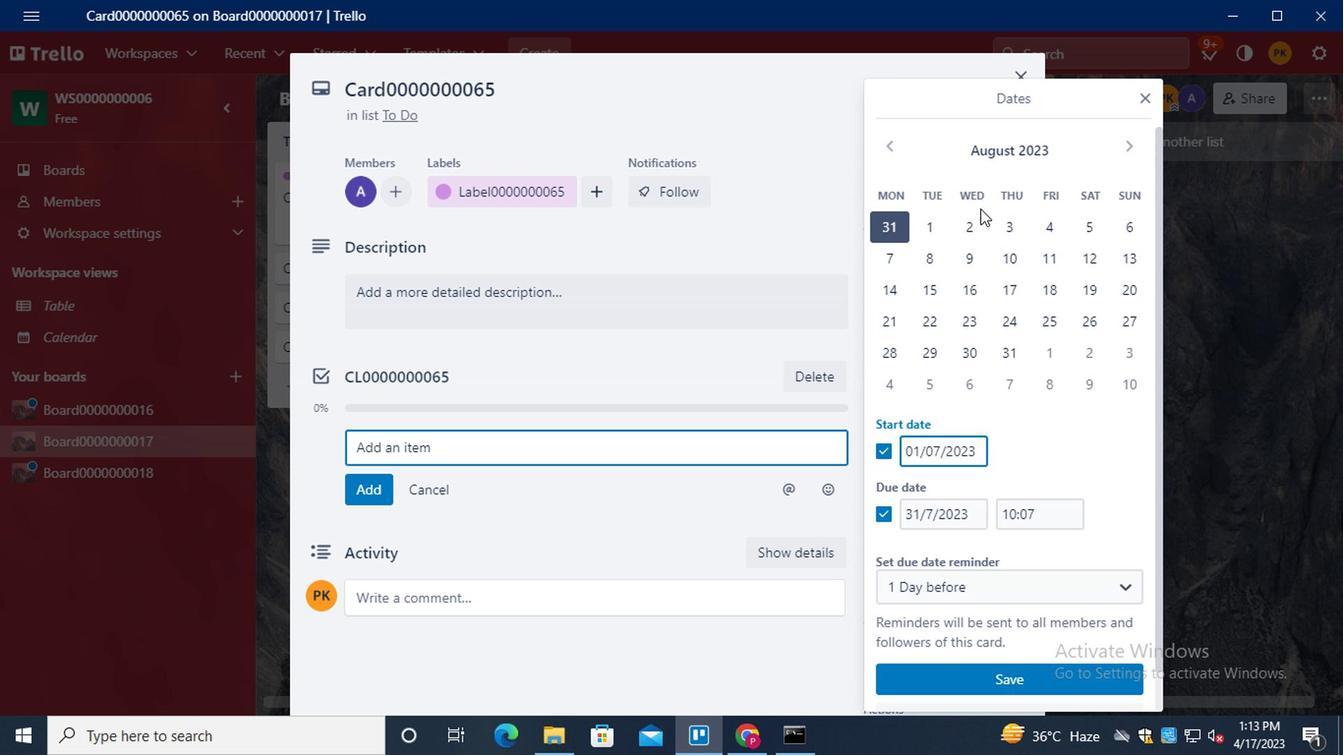 
Action: Mouse pressed left at (917, 217)
Screenshot: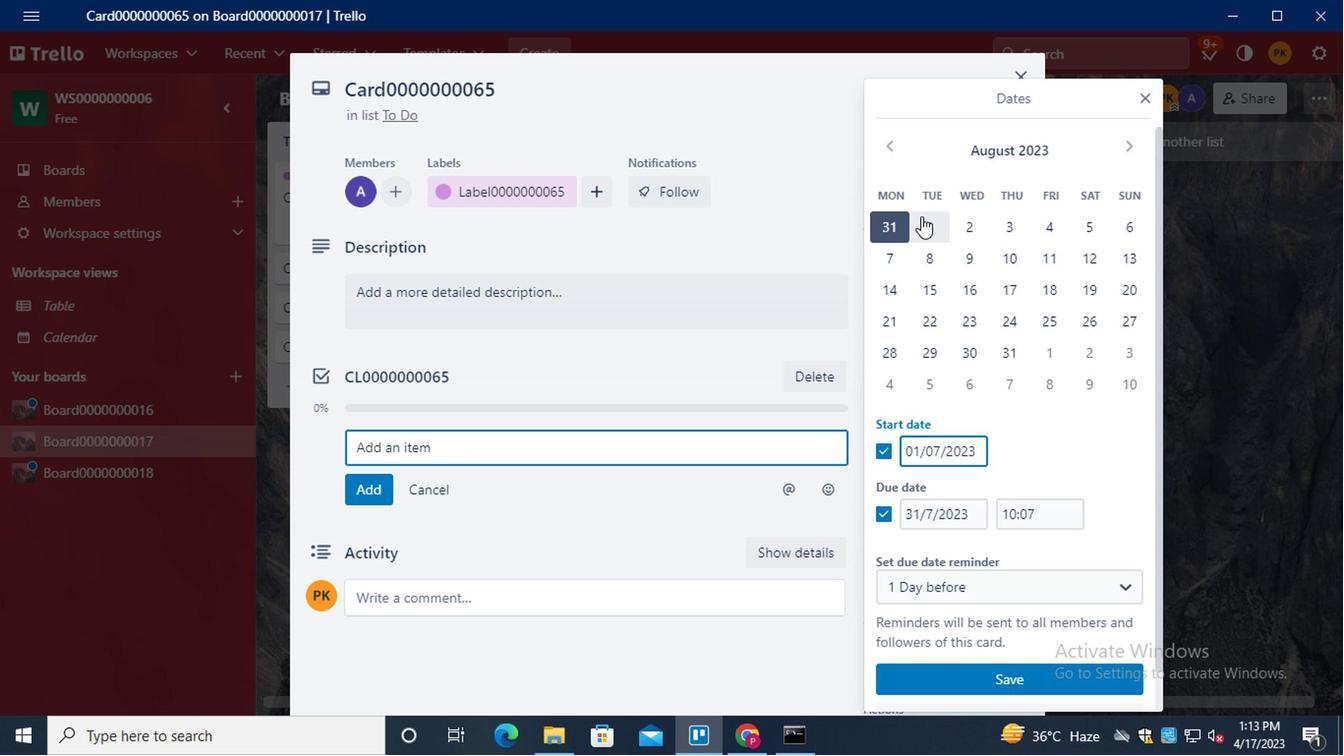 
Action: Mouse moved to (1002, 355)
Screenshot: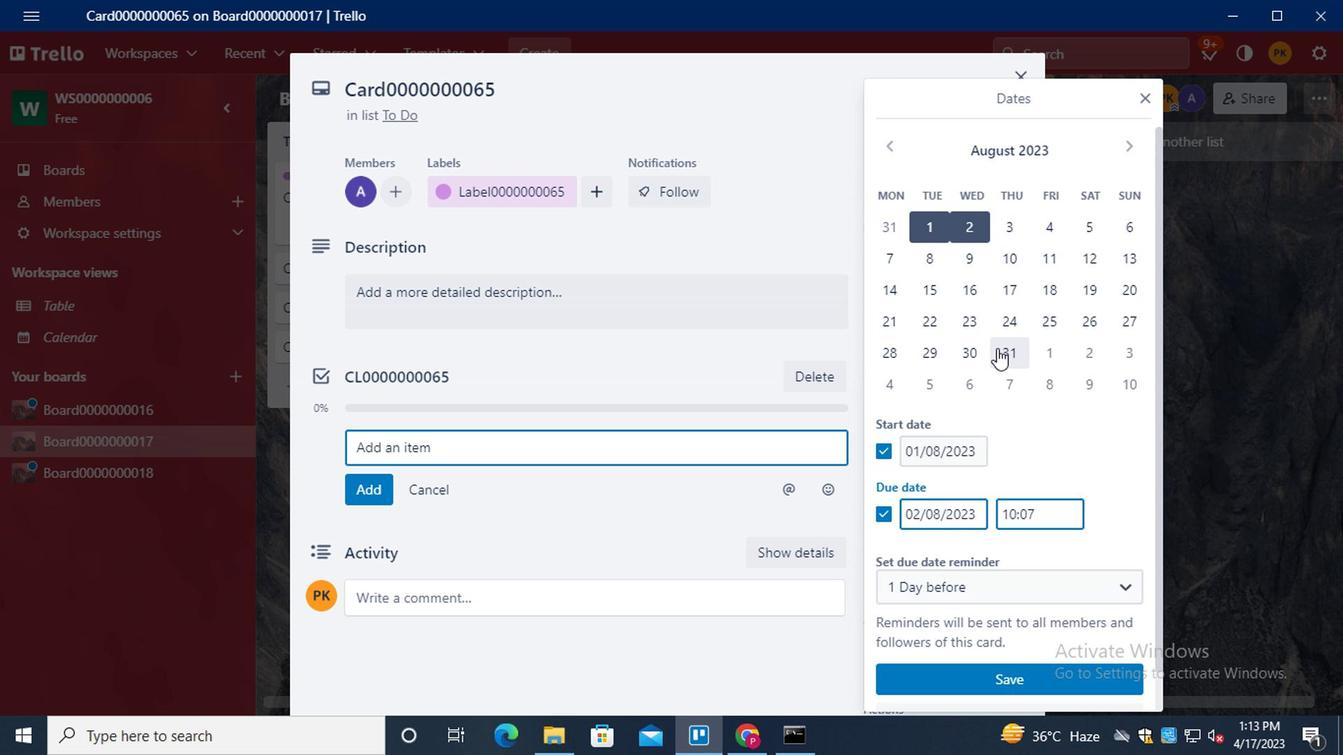 
Action: Mouse pressed left at (1002, 355)
Screenshot: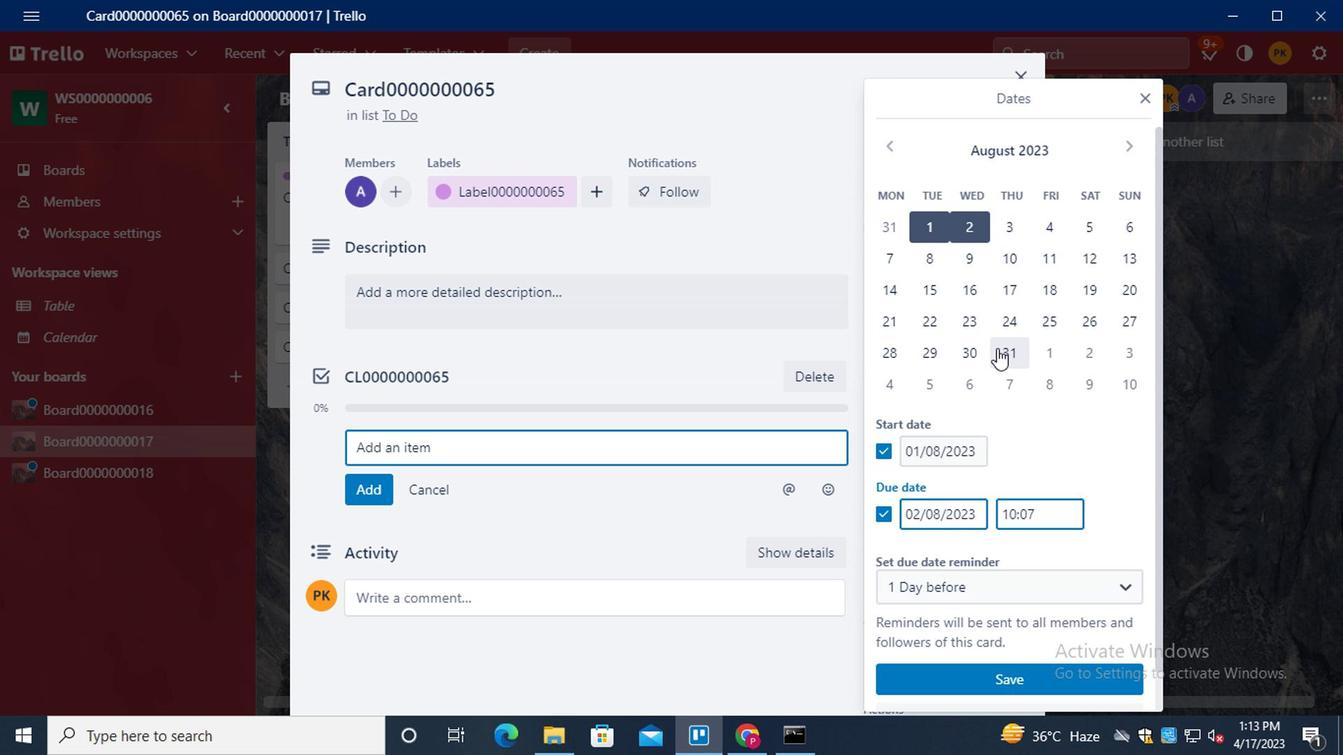 
Action: Mouse moved to (941, 681)
Screenshot: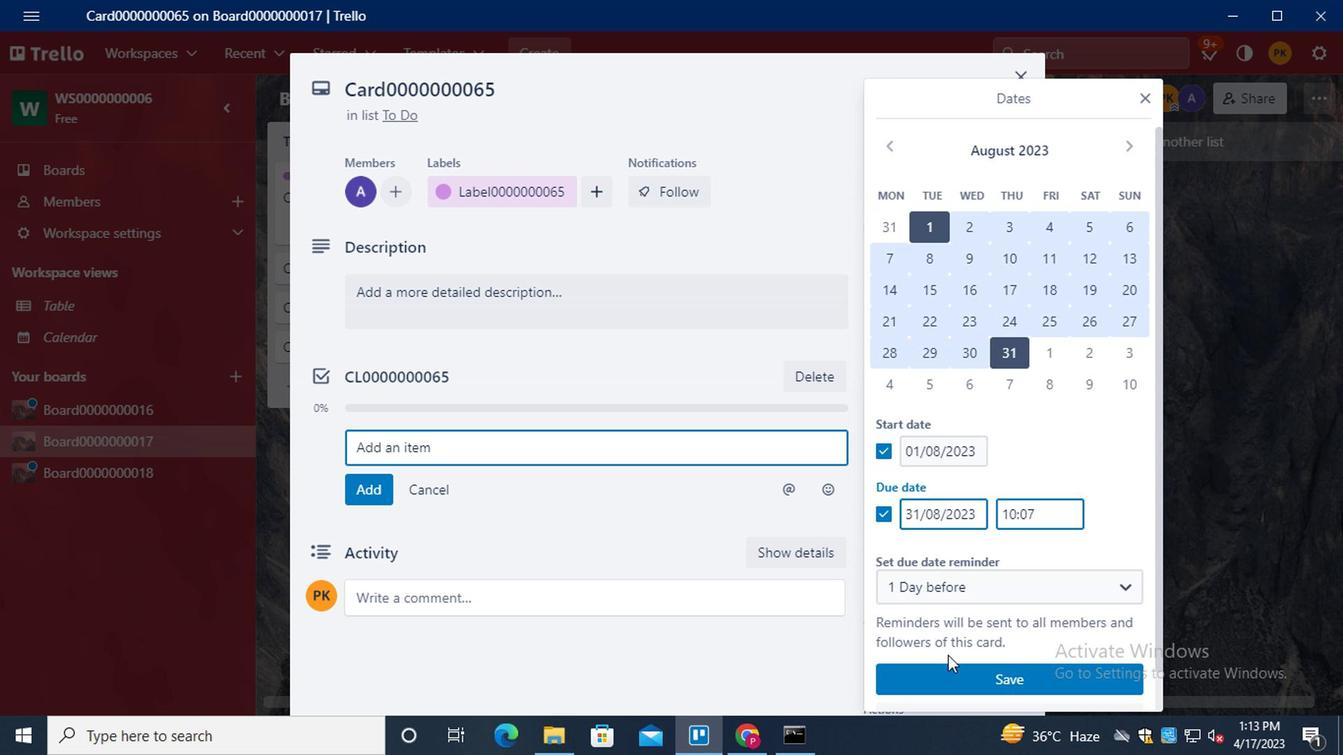 
Action: Mouse pressed left at (941, 681)
Screenshot: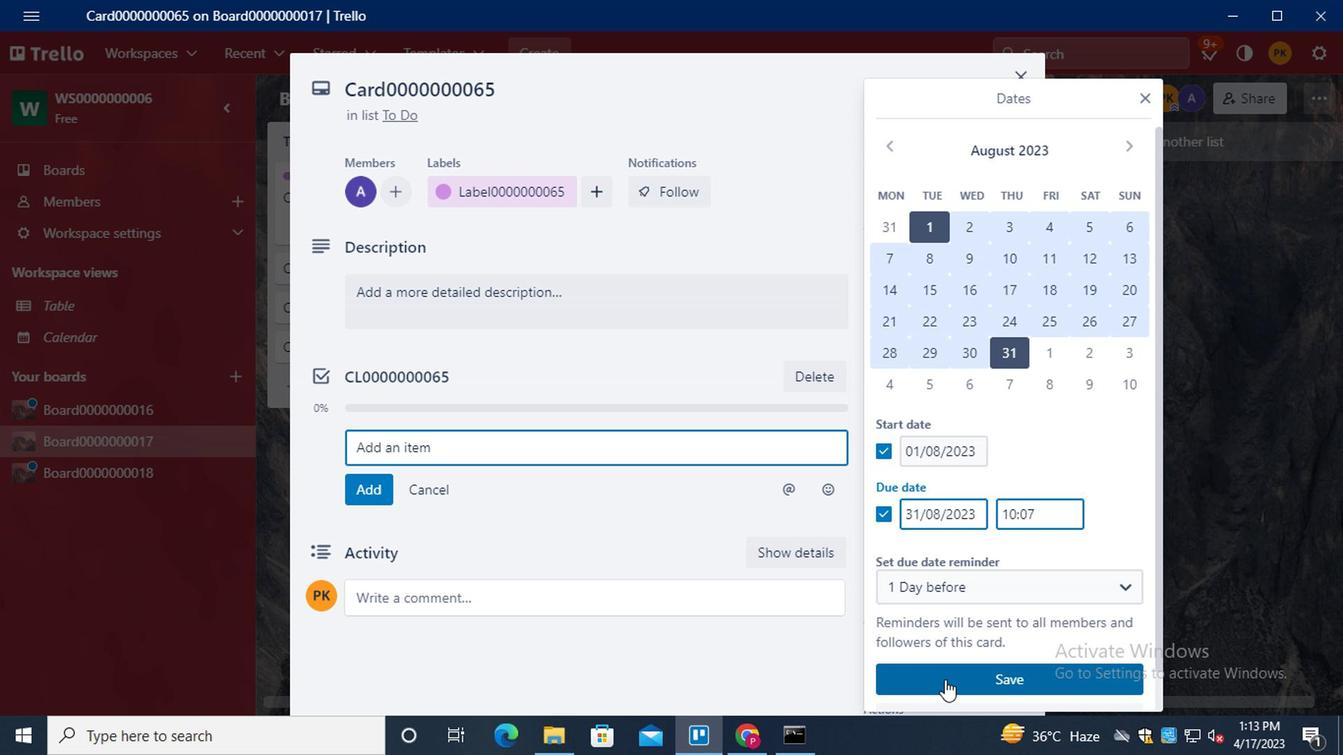 
Action: Mouse moved to (681, 349)
Screenshot: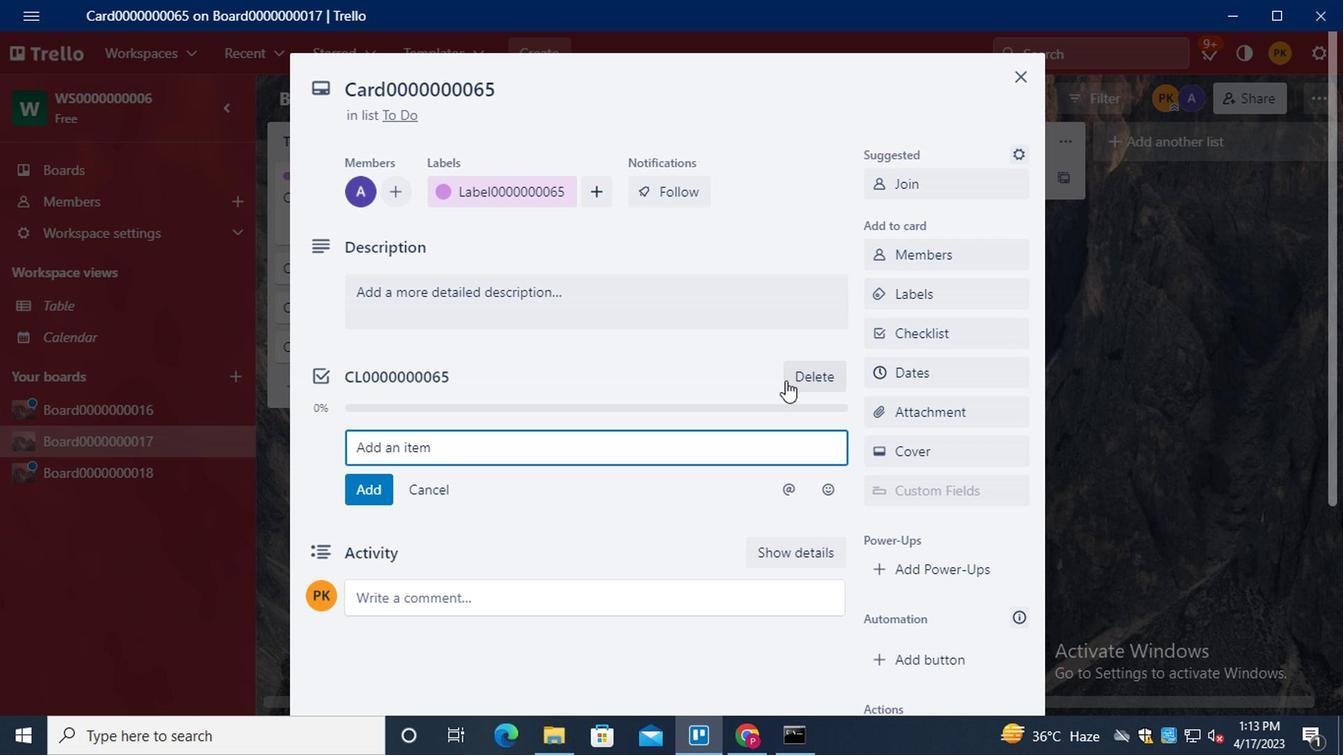 
Action: Mouse scrolled (681, 350) with delta (0, 1)
Screenshot: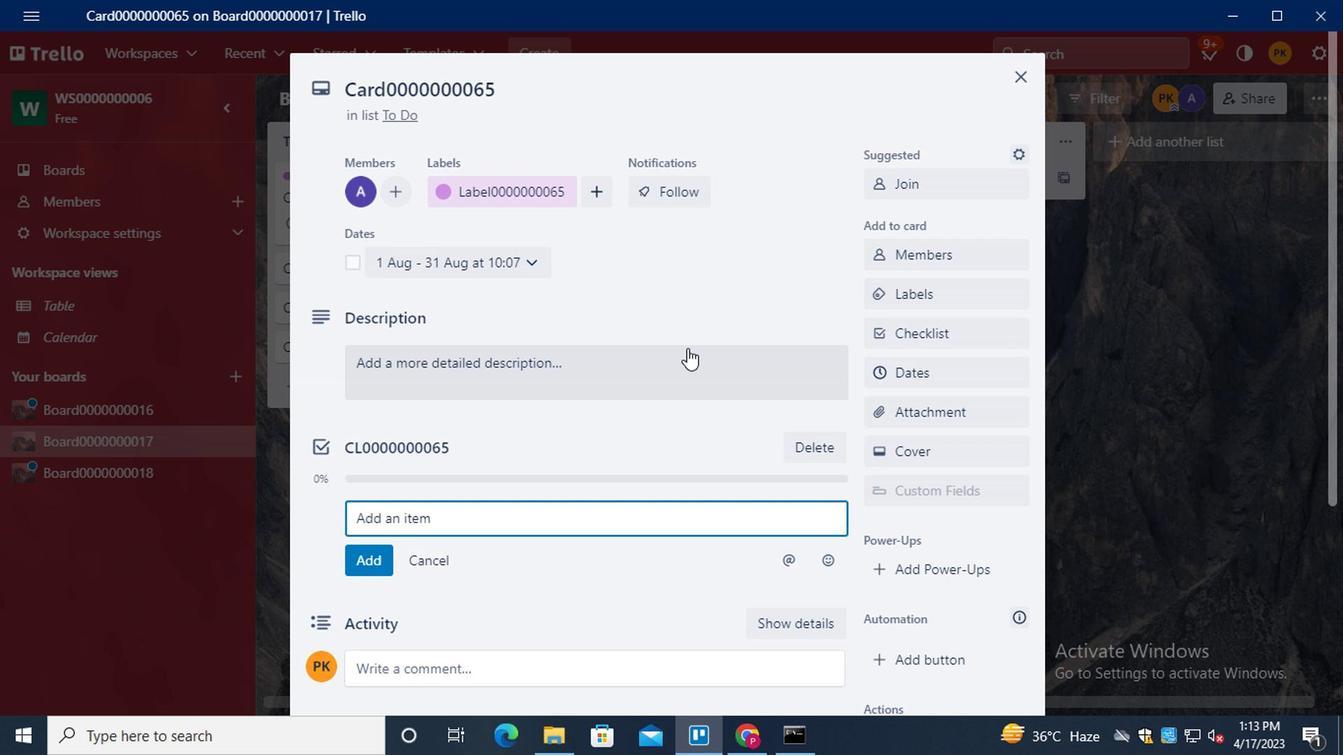 
Action: Mouse scrolled (681, 350) with delta (0, 1)
Screenshot: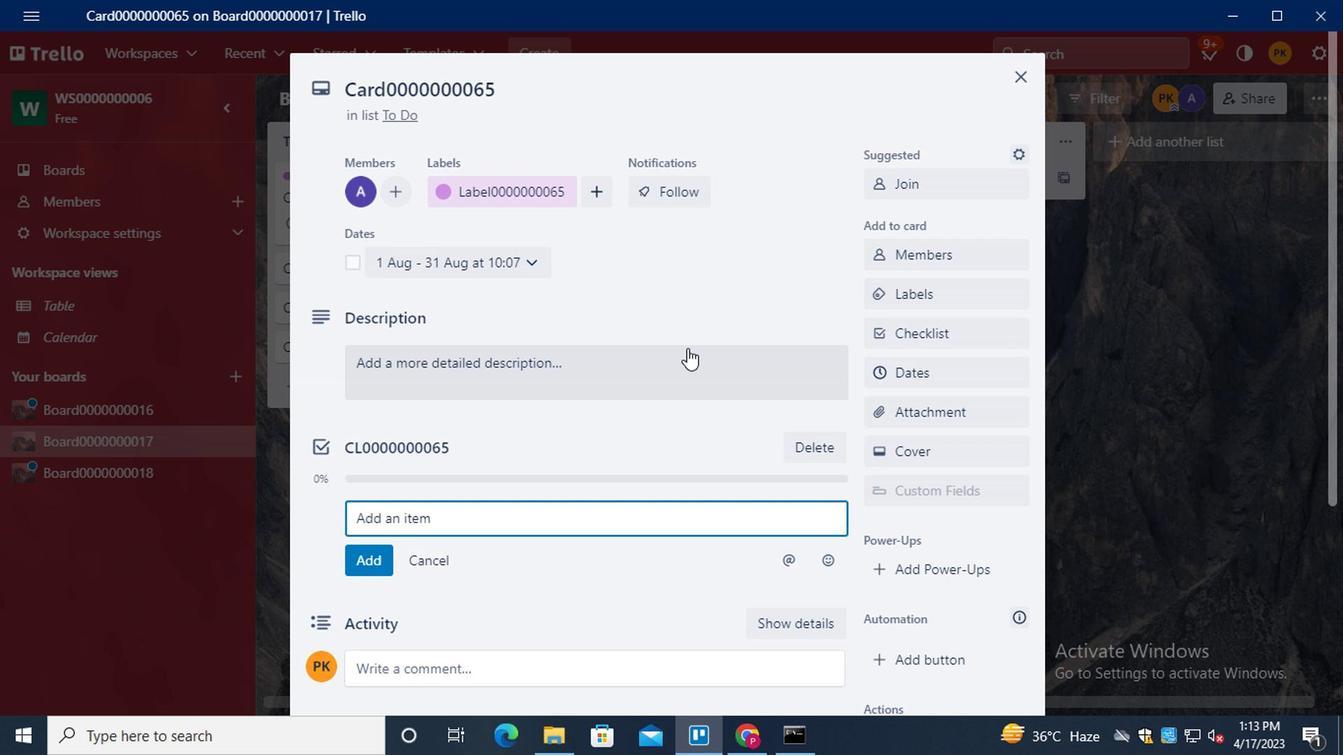 
Action: Mouse scrolled (681, 350) with delta (0, 1)
Screenshot: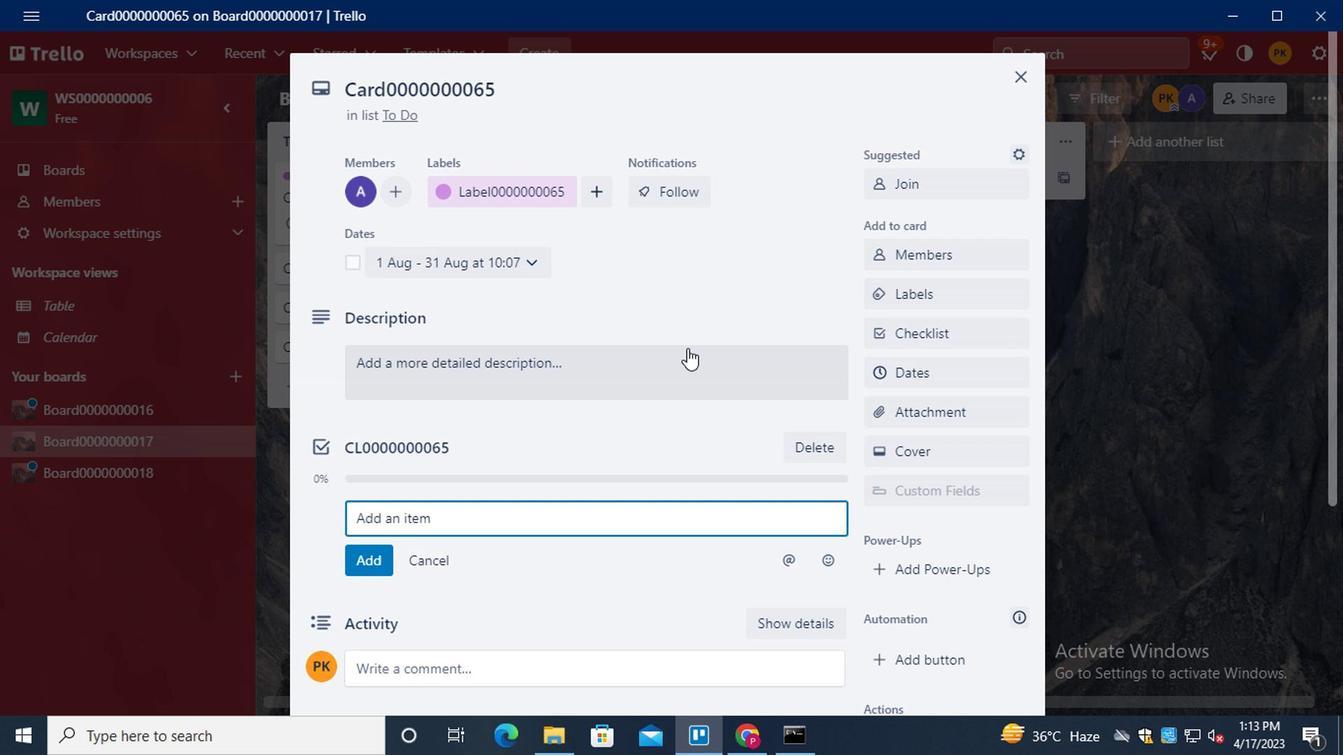 
Action: Mouse scrolled (681, 350) with delta (0, 1)
Screenshot: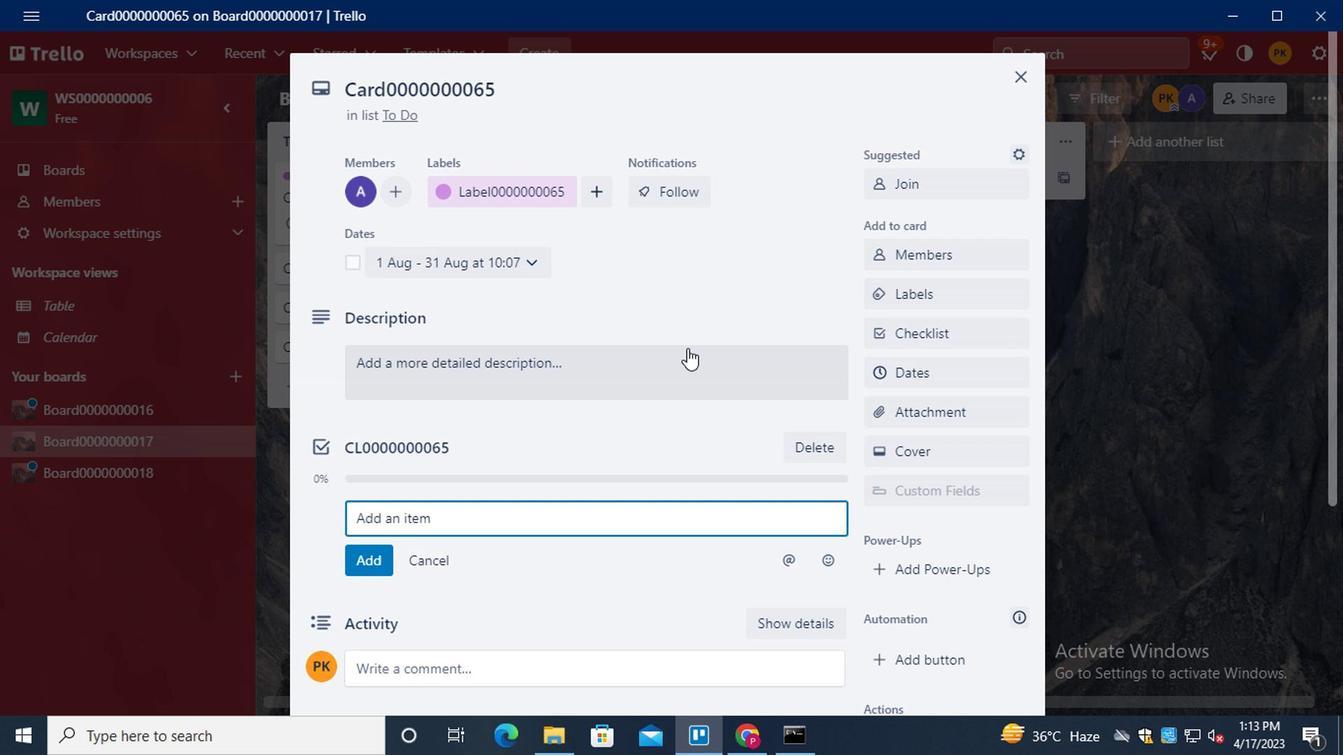 
